Task: Change appearance to dark theme. Search One-way flight tickets for 2 adults, in Business from Hurghada to Denpasar to travel on 20-Nov-2023.  Stops: Any number of stops. Choice of flight is Emirates. 1  carry bag. Outbound departure time preference is 08:00.
Action: Mouse moved to (876, 181)
Screenshot: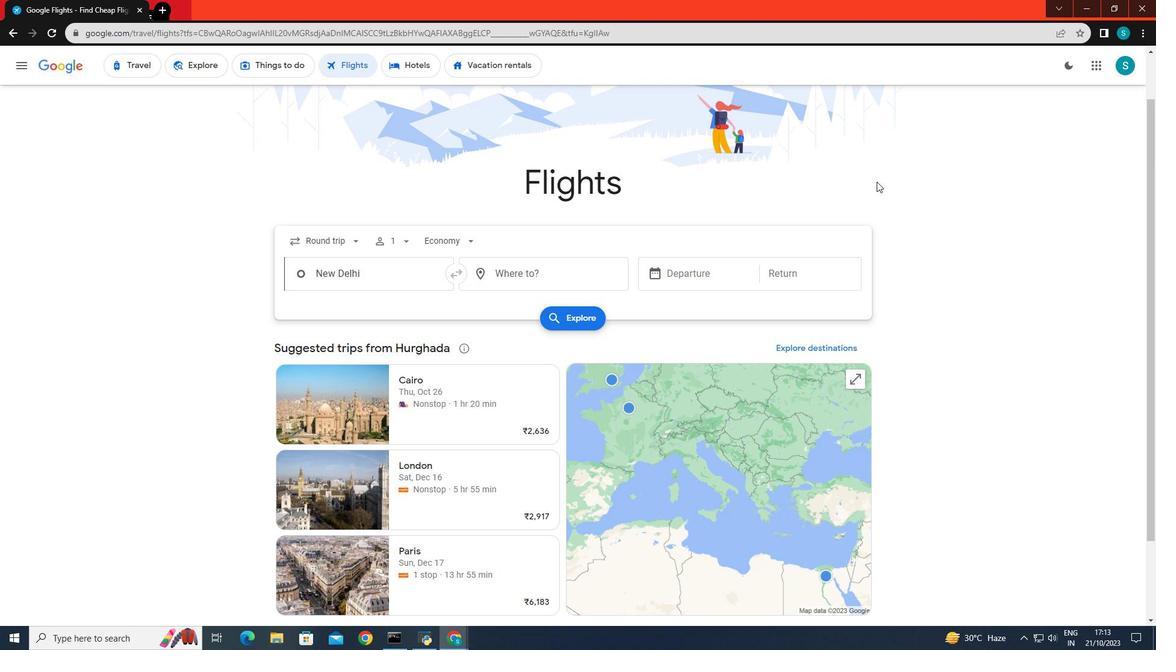 
Action: Mouse scrolled (876, 182) with delta (0, 0)
Screenshot: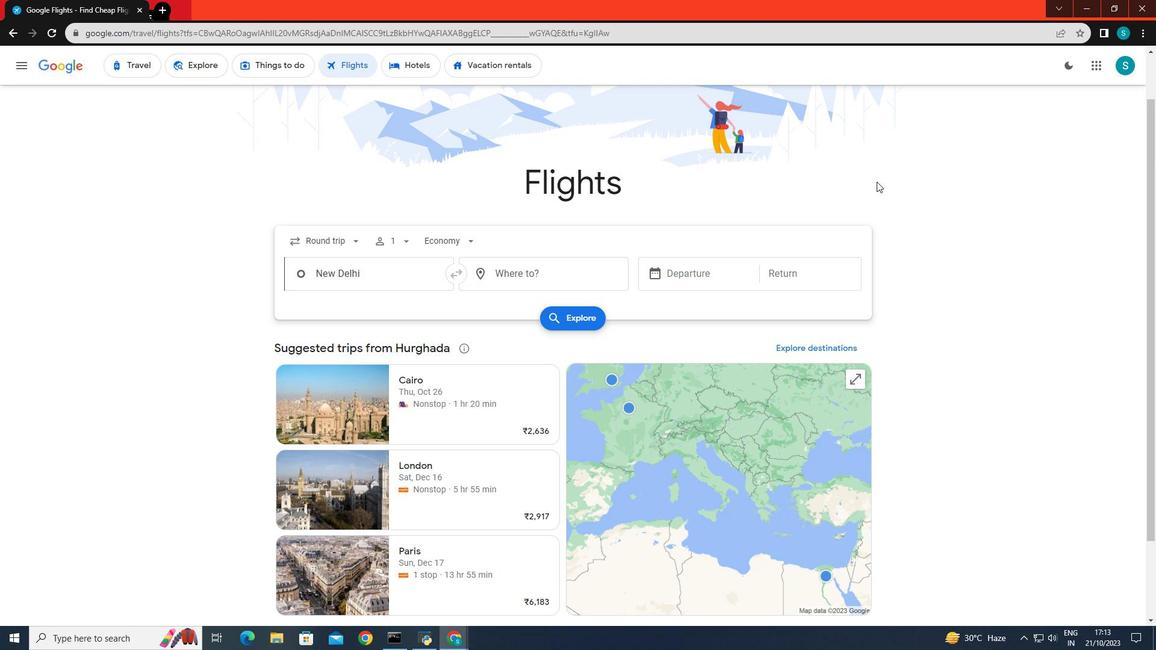 
Action: Mouse scrolled (876, 182) with delta (0, 0)
Screenshot: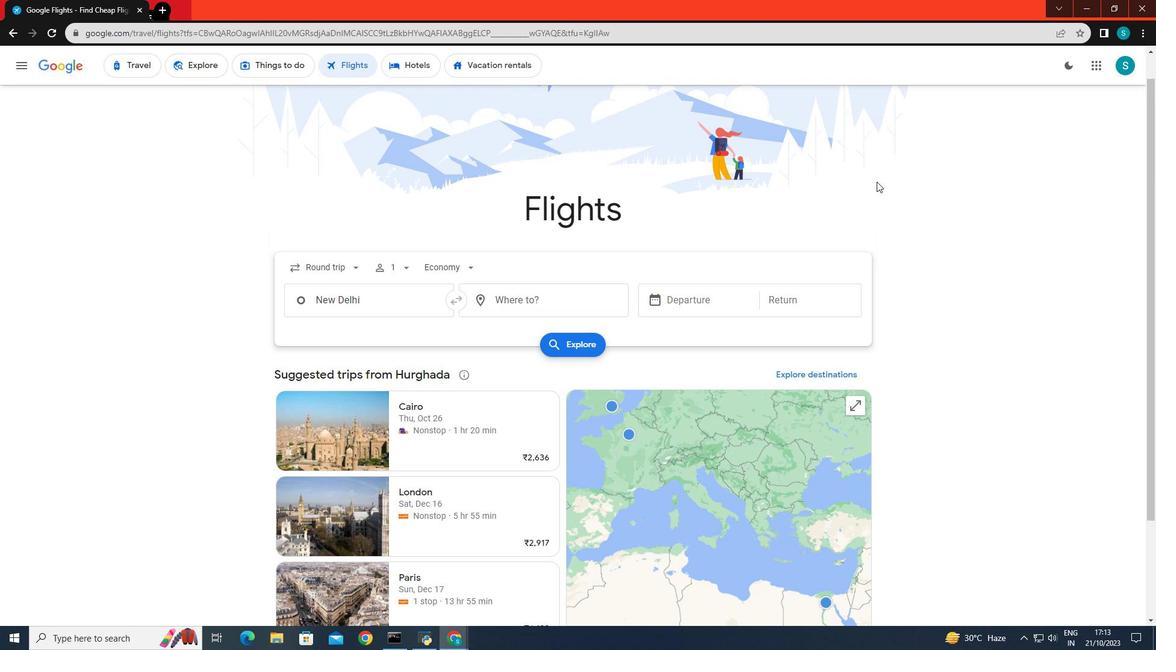 
Action: Mouse moved to (987, 152)
Screenshot: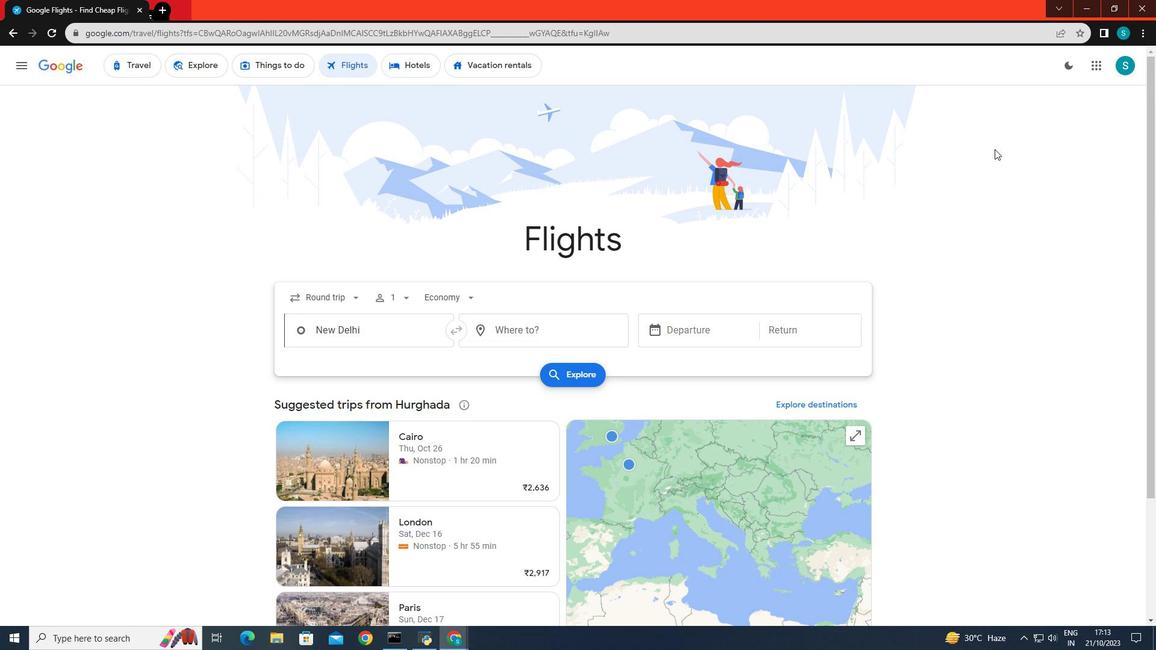 
Action: Mouse scrolled (987, 152) with delta (0, 0)
Screenshot: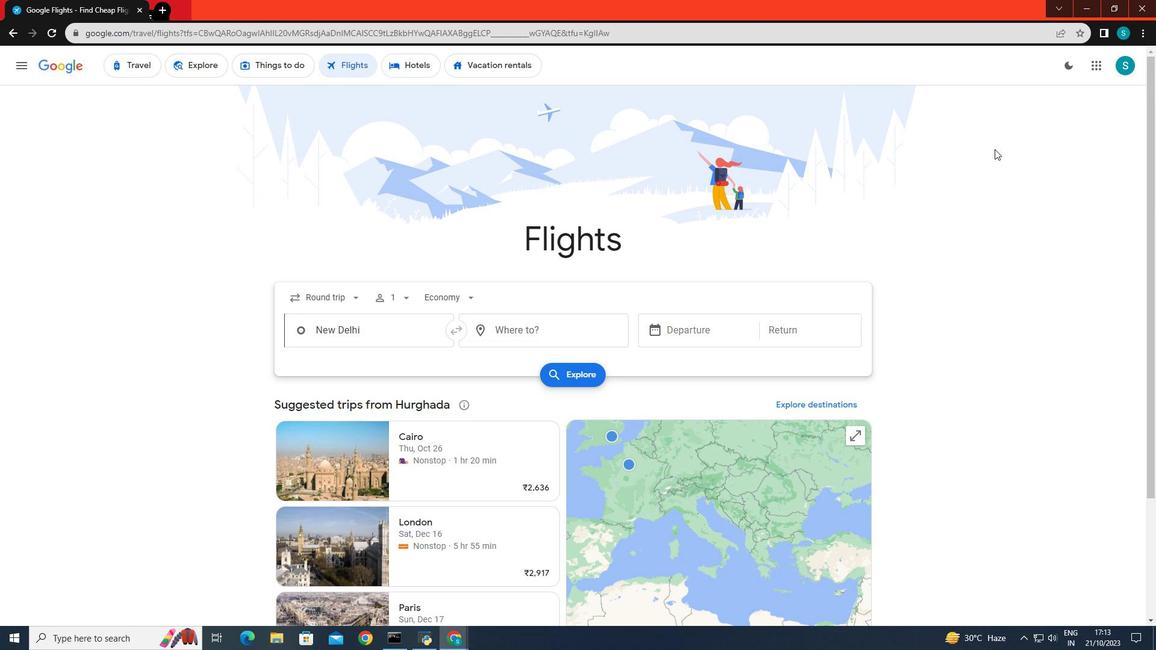 
Action: Mouse moved to (1063, 71)
Screenshot: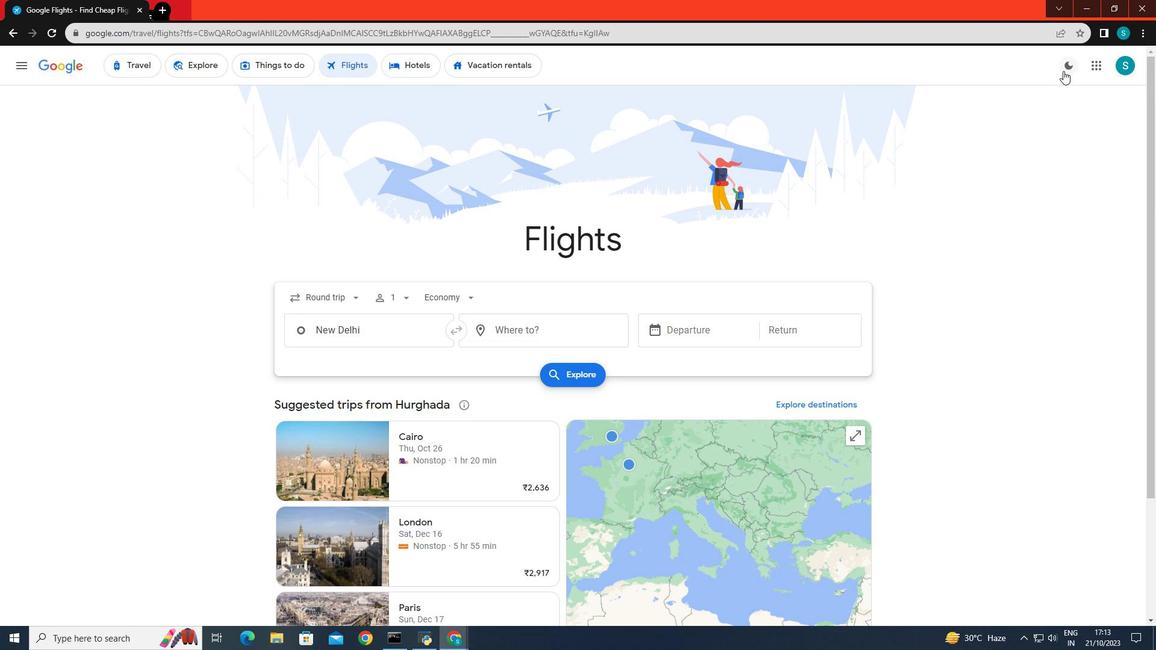 
Action: Mouse pressed left at (1063, 71)
Screenshot: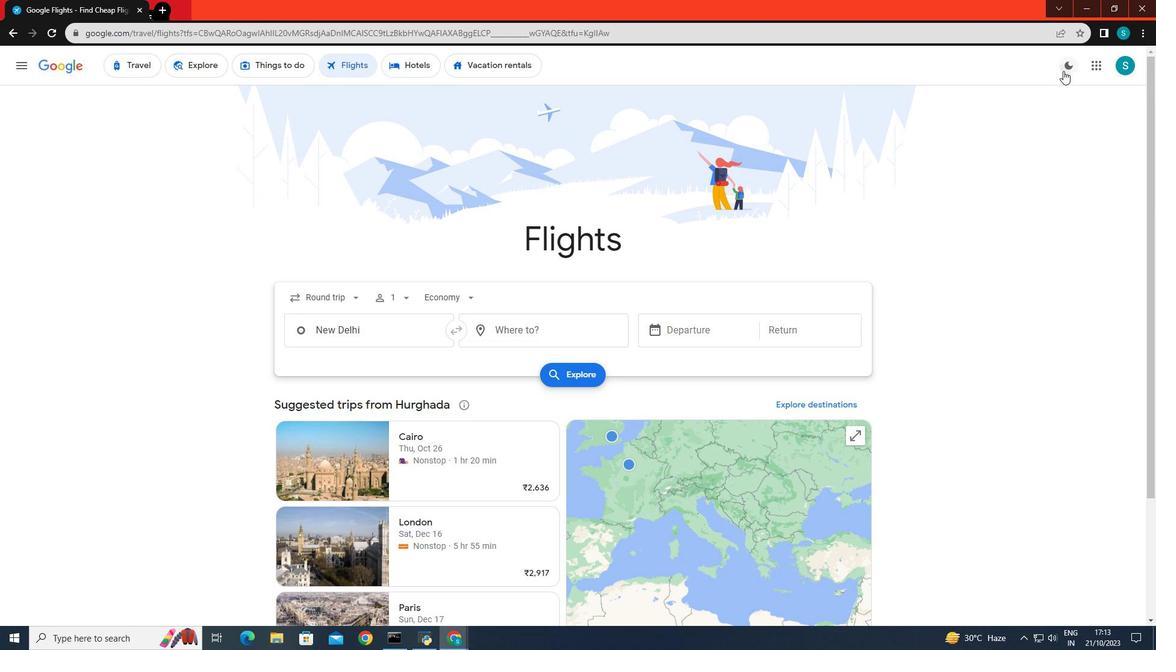 
Action: Mouse moved to (989, 149)
Screenshot: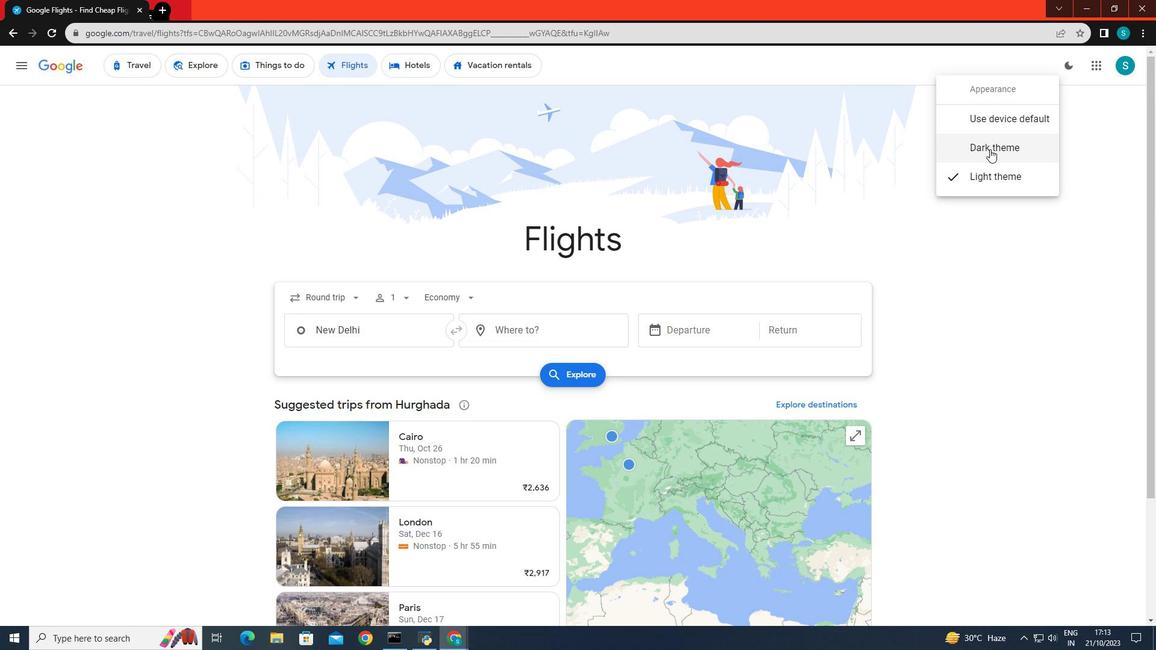 
Action: Mouse pressed left at (989, 149)
Screenshot: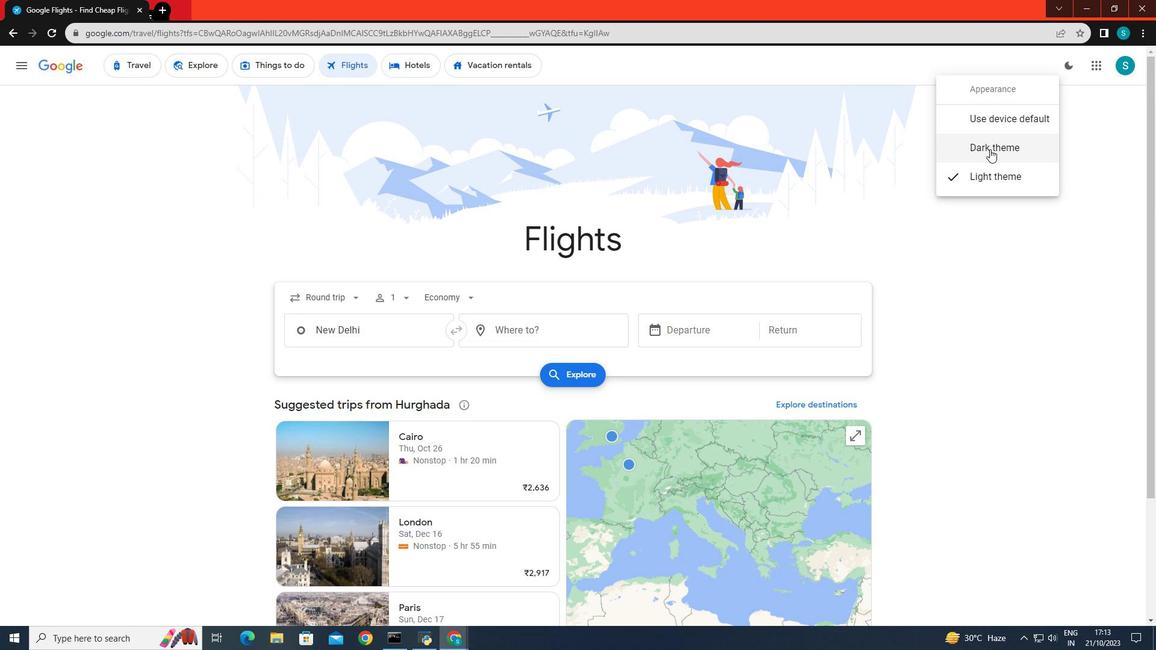 
Action: Mouse moved to (310, 290)
Screenshot: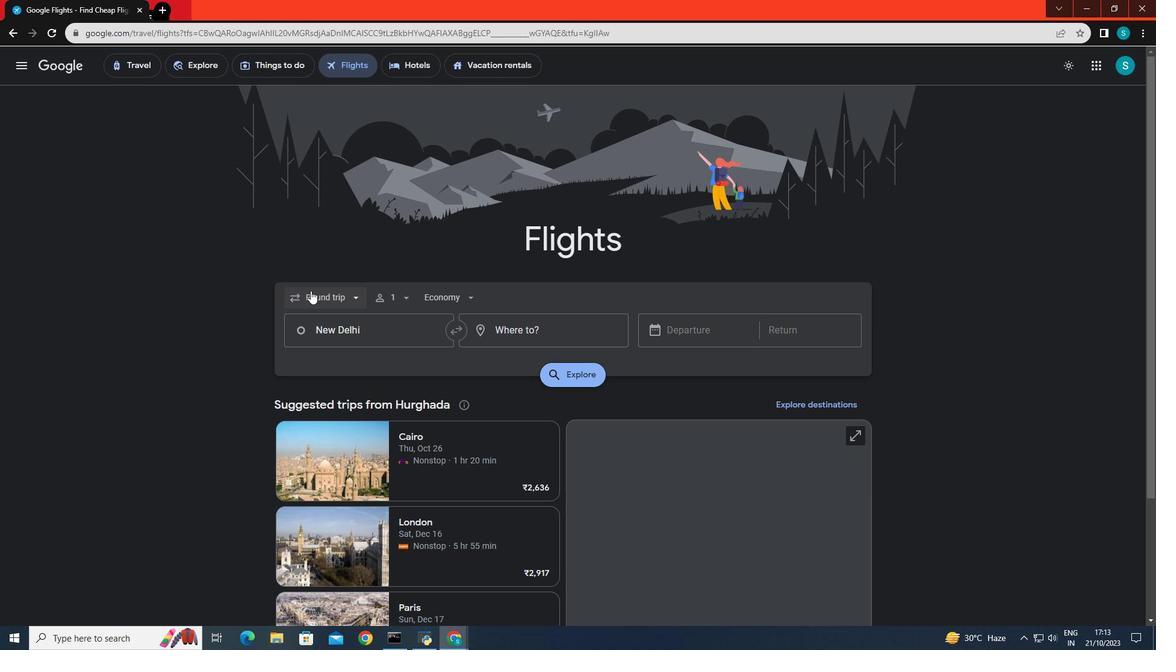 
Action: Mouse scrolled (310, 290) with delta (0, 0)
Screenshot: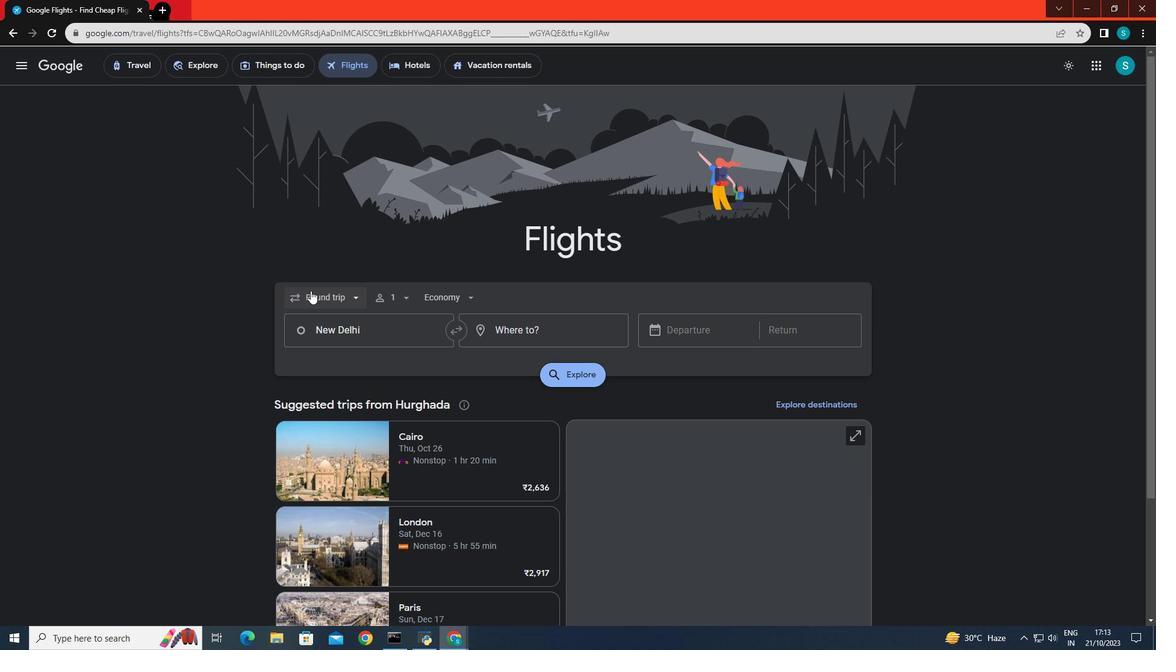 
Action: Mouse moved to (328, 228)
Screenshot: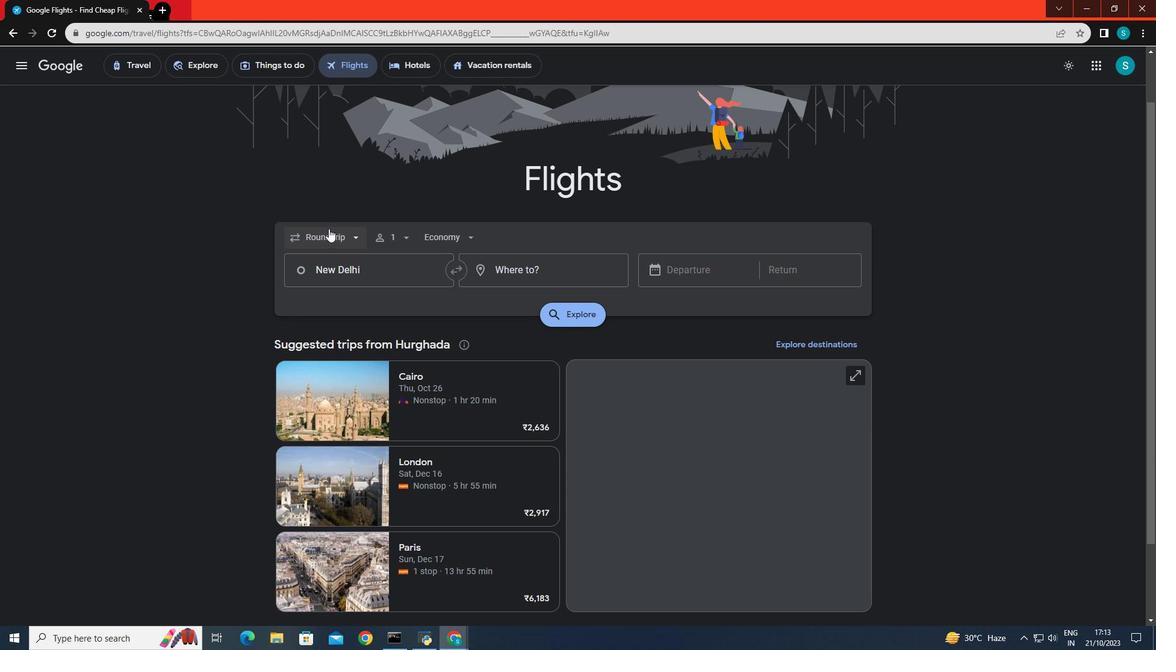 
Action: Mouse pressed left at (328, 228)
Screenshot: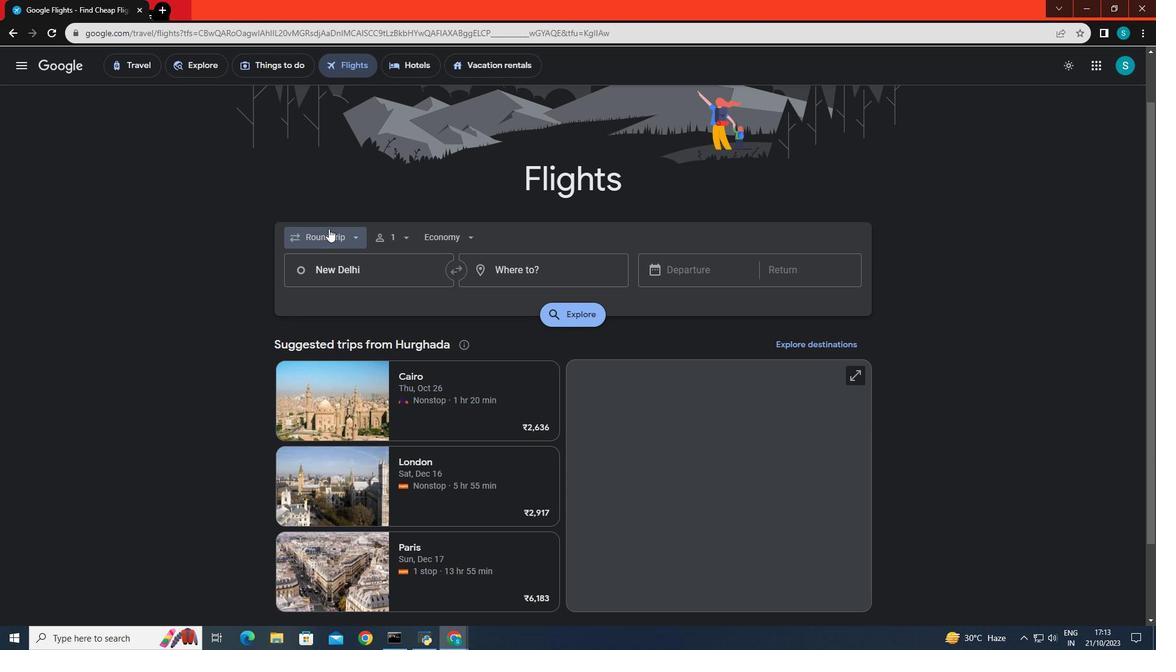
Action: Mouse moved to (328, 293)
Screenshot: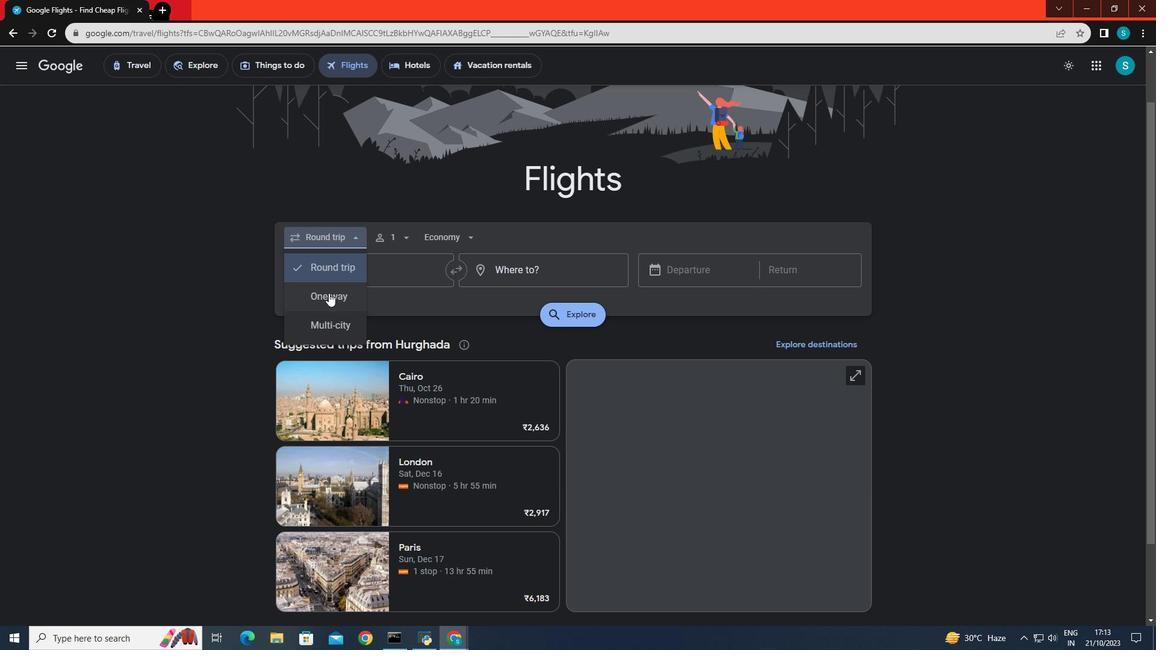 
Action: Mouse pressed left at (328, 293)
Screenshot: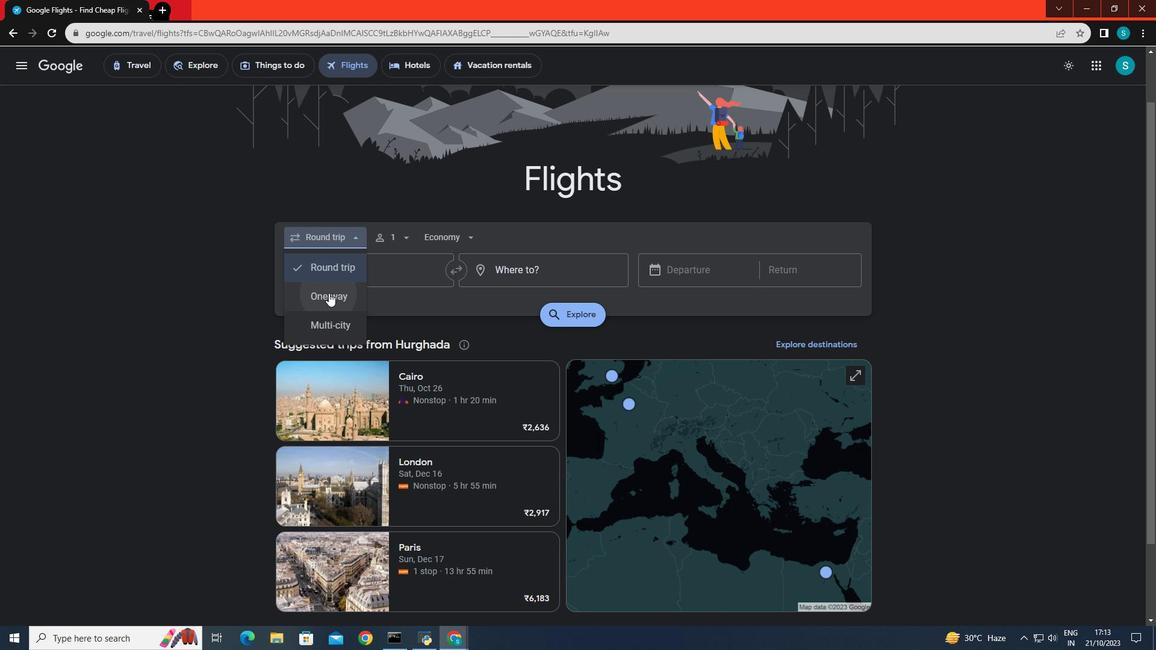 
Action: Mouse moved to (386, 240)
Screenshot: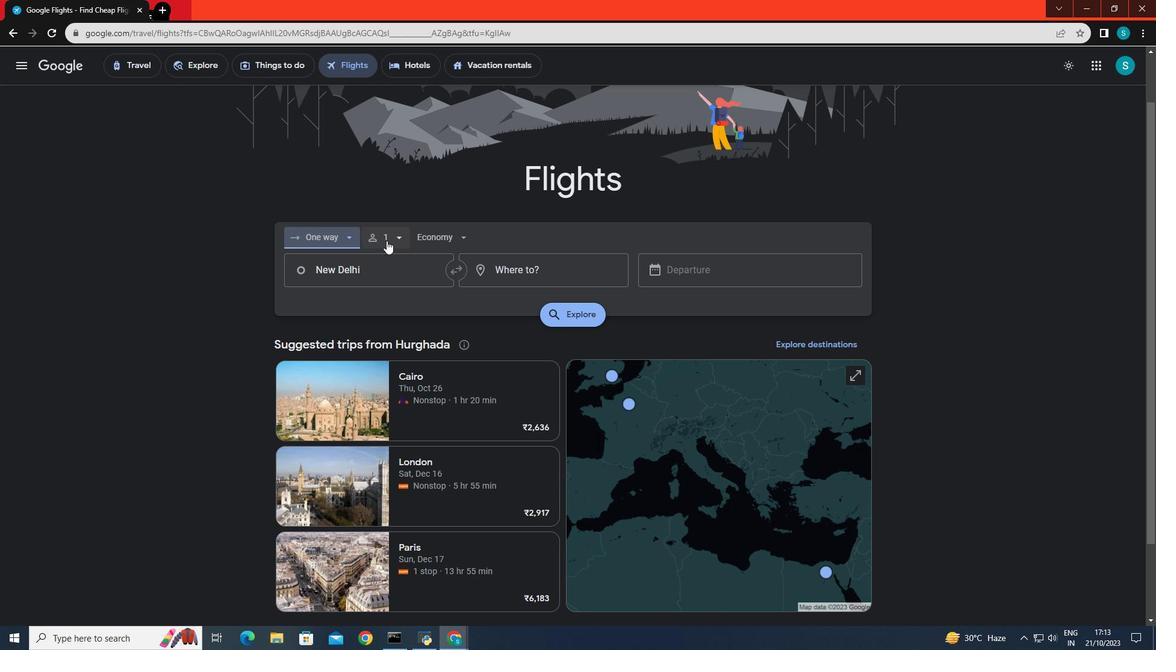 
Action: Mouse pressed left at (386, 240)
Screenshot: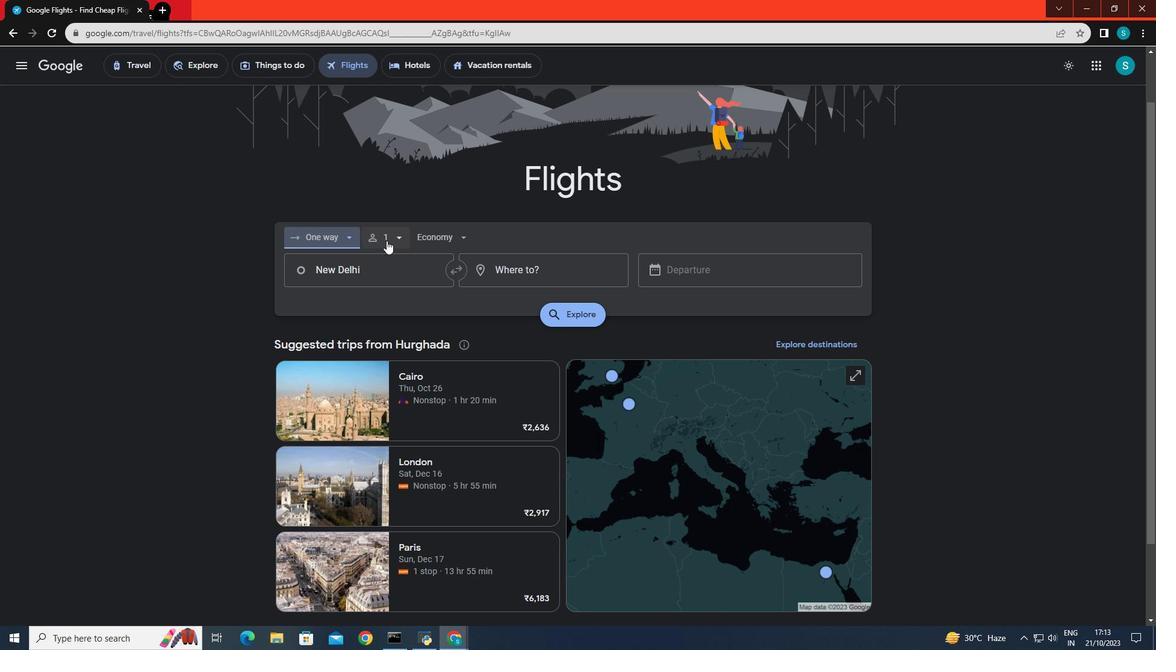 
Action: Mouse moved to (491, 269)
Screenshot: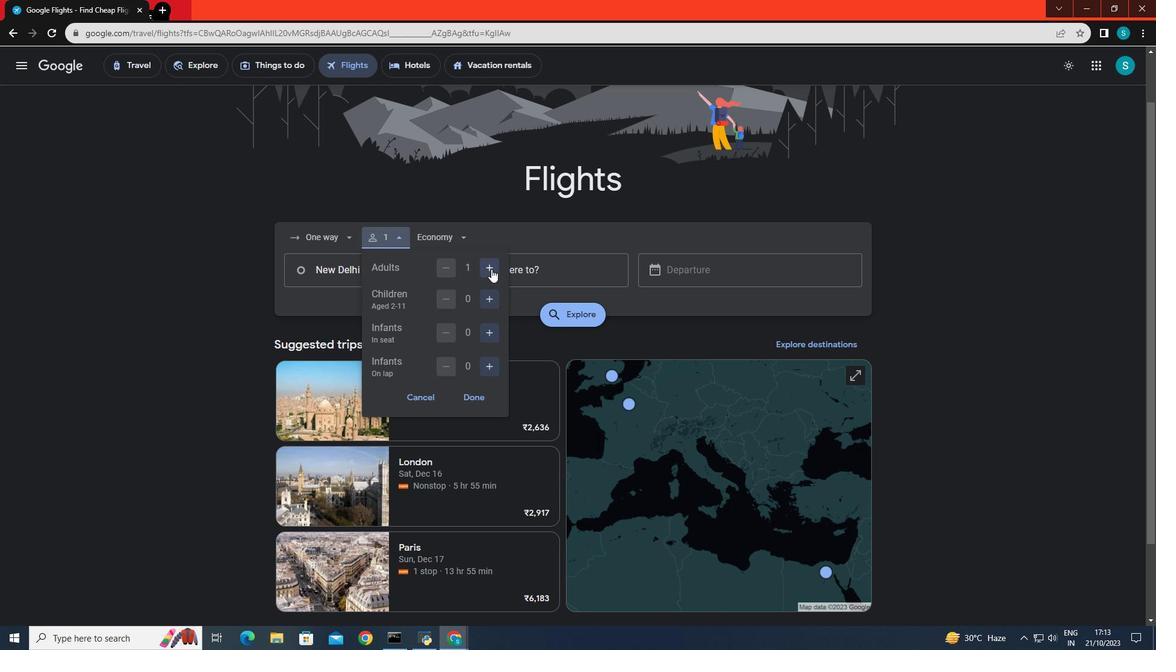 
Action: Mouse pressed left at (491, 269)
Screenshot: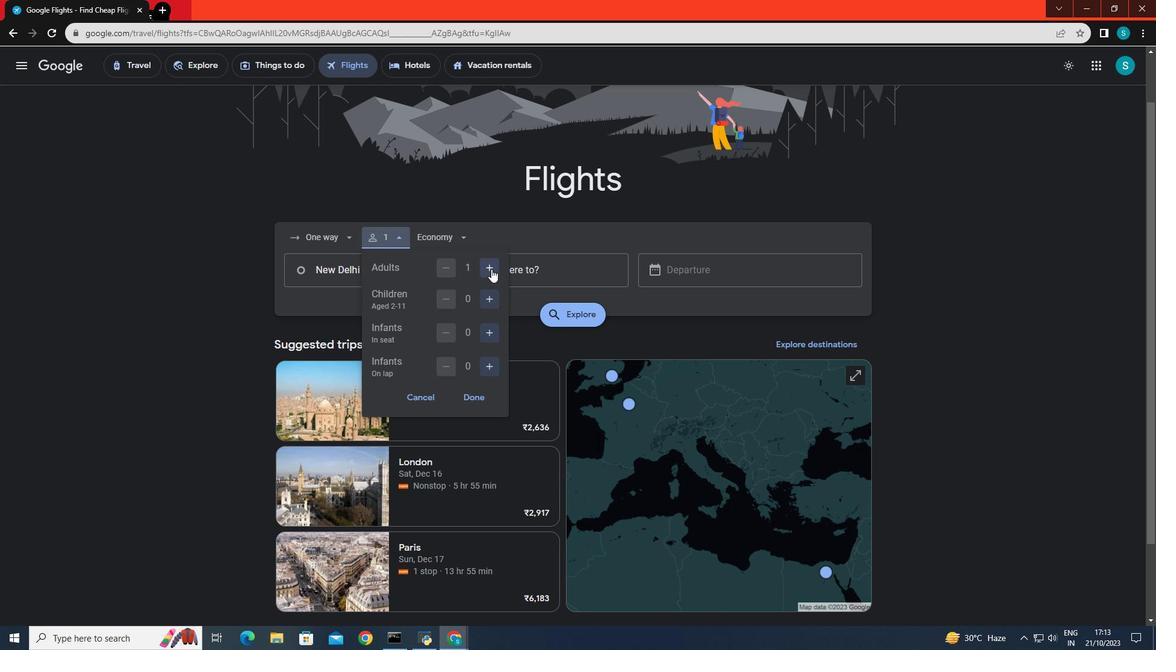 
Action: Mouse moved to (478, 396)
Screenshot: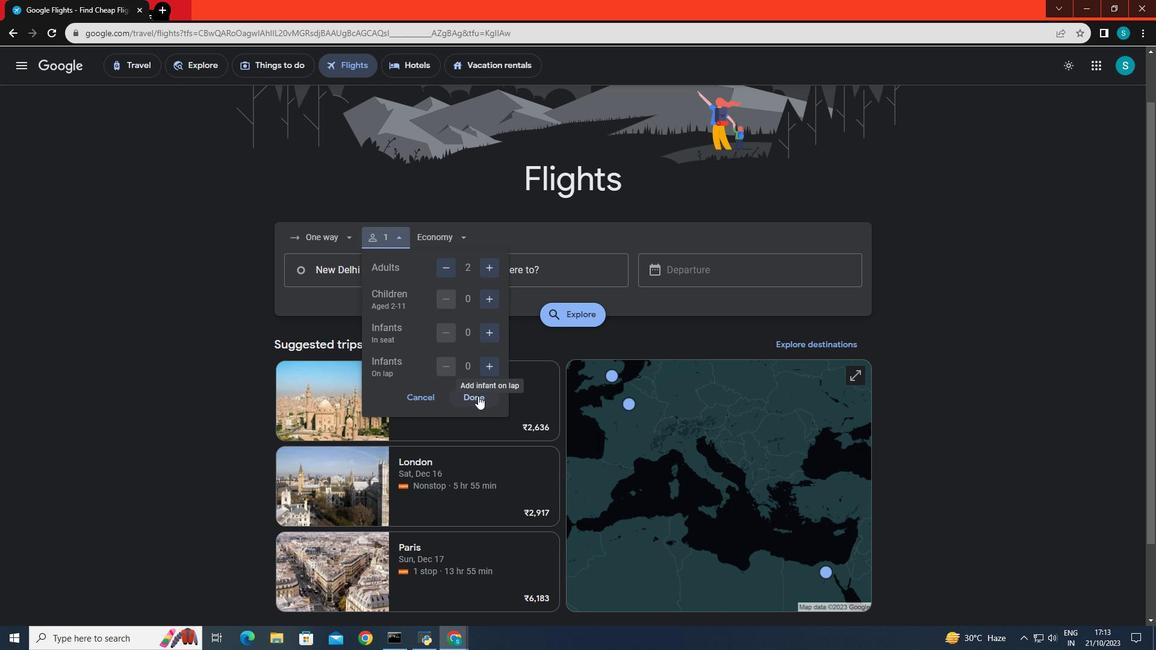 
Action: Mouse pressed left at (478, 396)
Screenshot: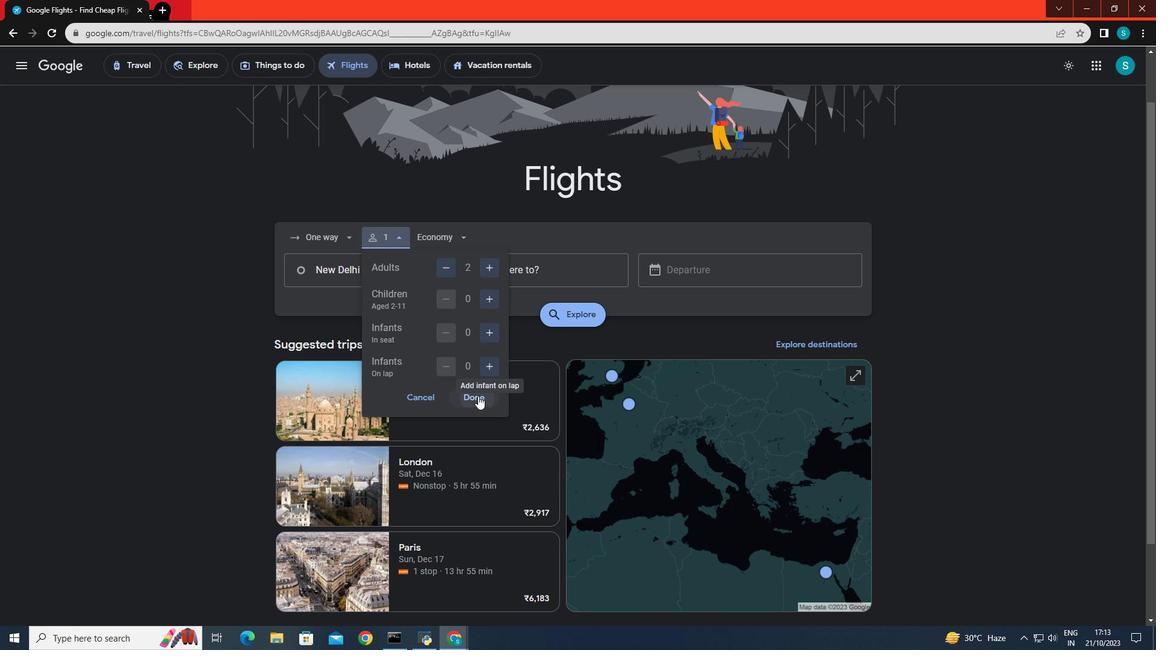 
Action: Mouse moved to (441, 235)
Screenshot: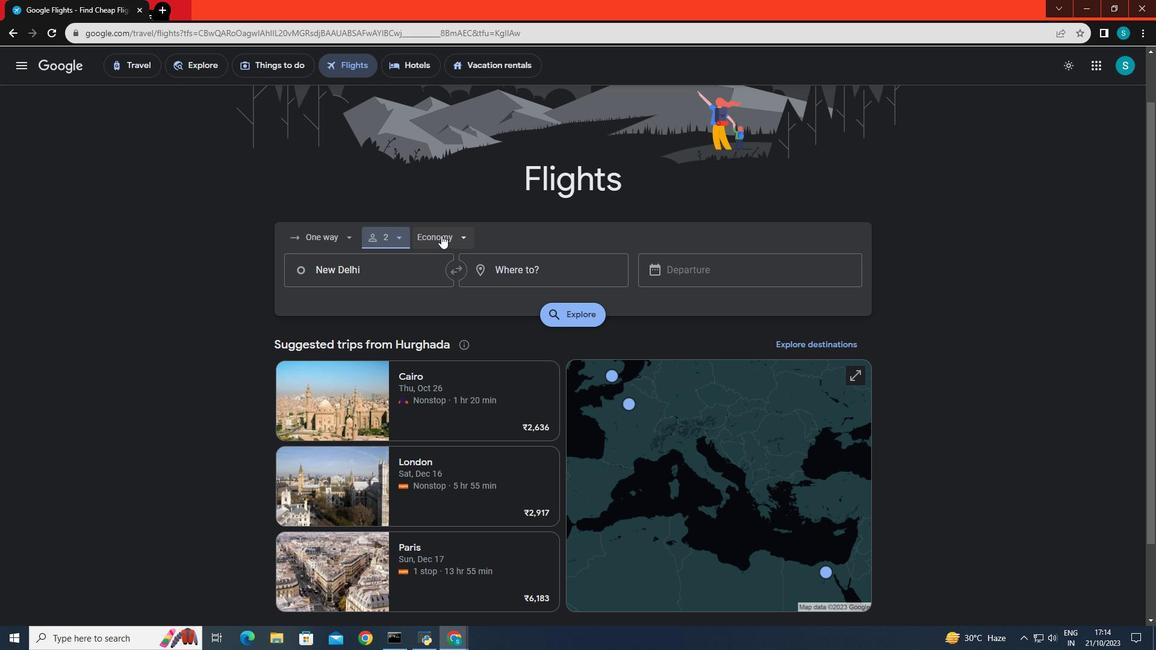 
Action: Mouse pressed left at (441, 235)
Screenshot: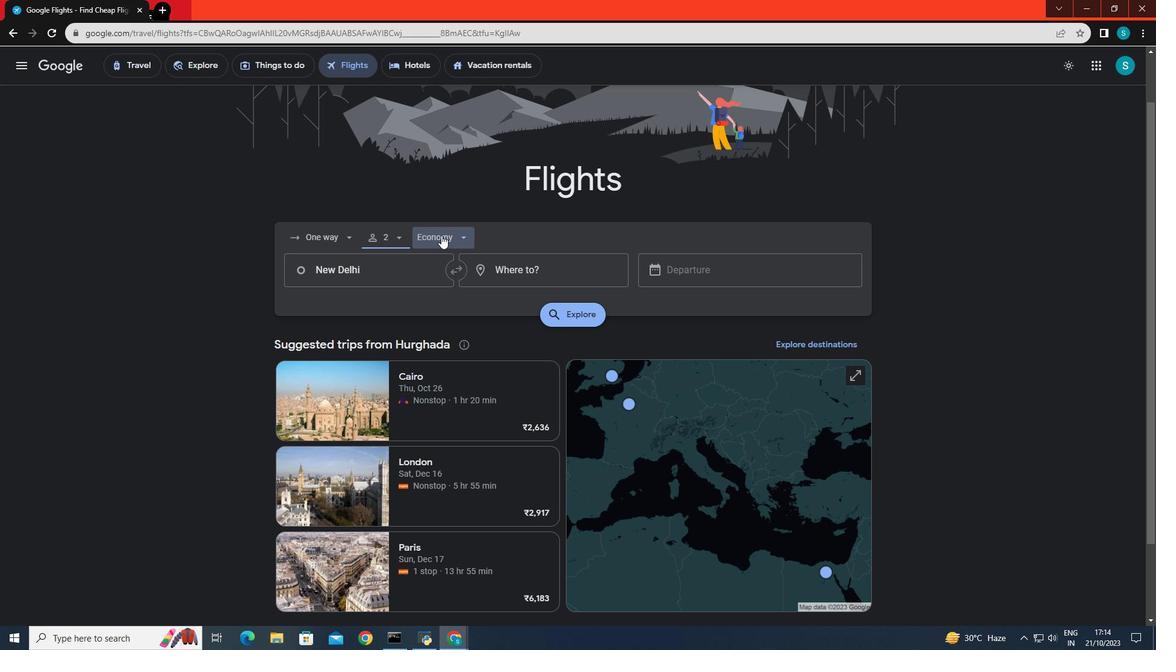 
Action: Mouse moved to (457, 319)
Screenshot: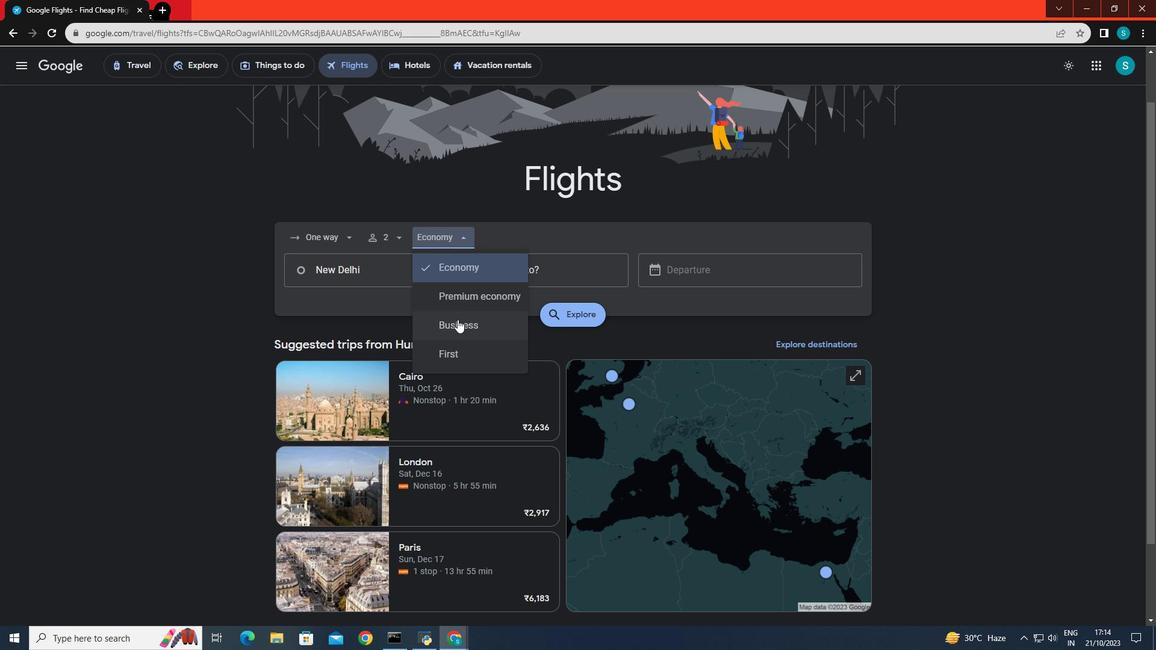 
Action: Mouse pressed left at (457, 319)
Screenshot: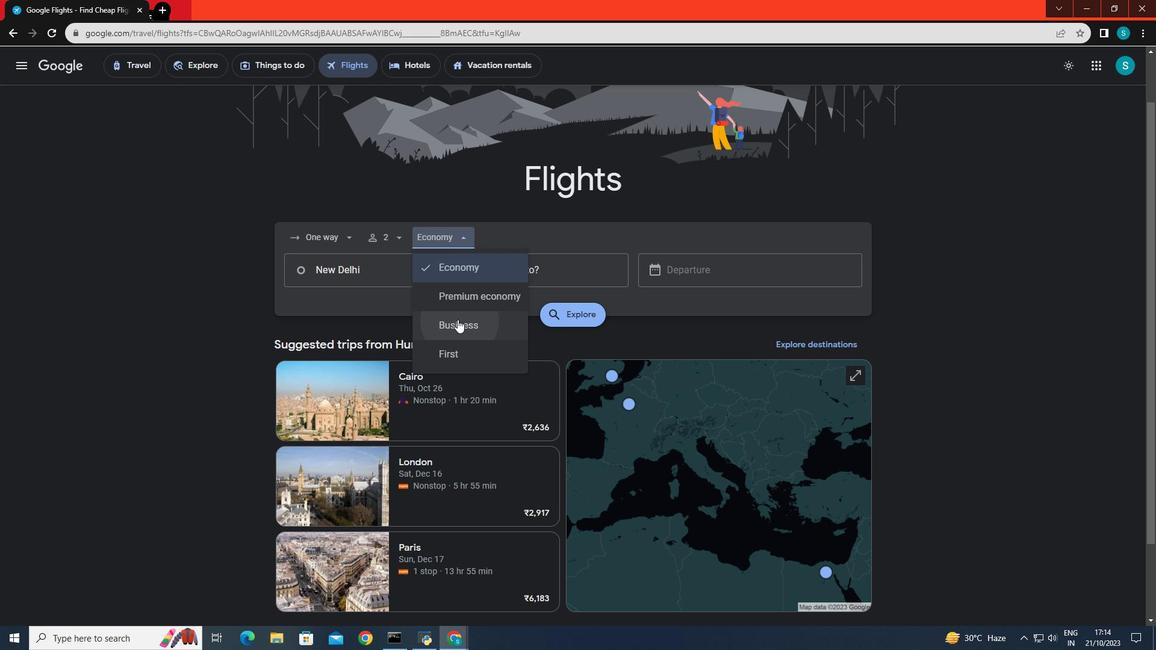 
Action: Mouse moved to (370, 273)
Screenshot: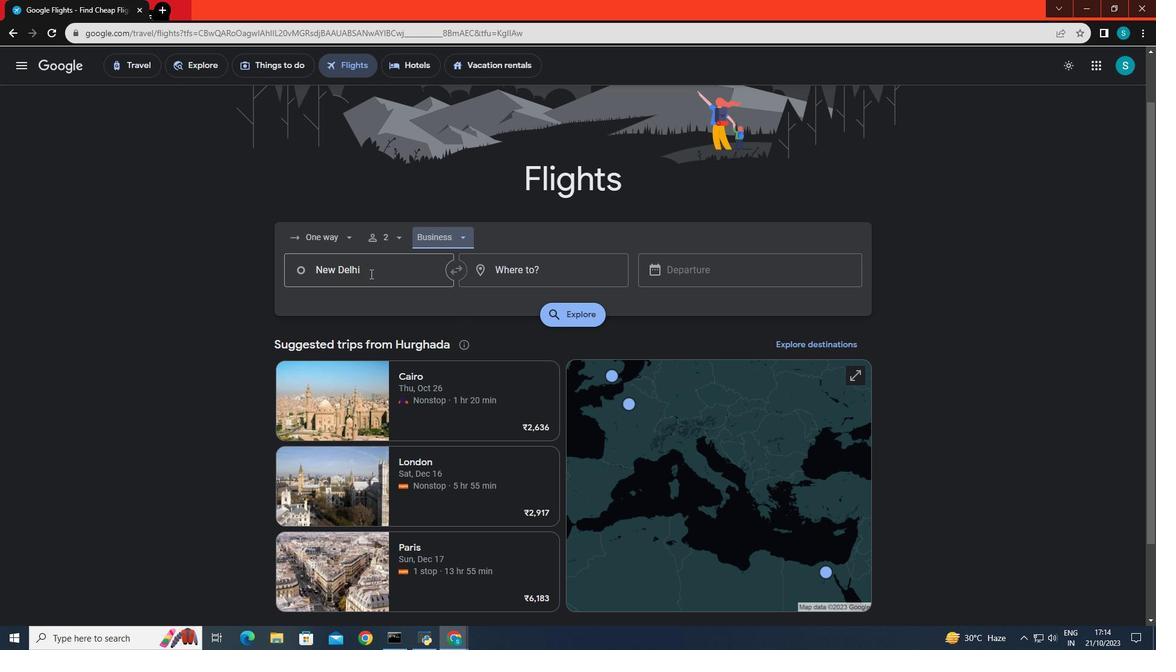 
Action: Mouse pressed left at (370, 273)
Screenshot: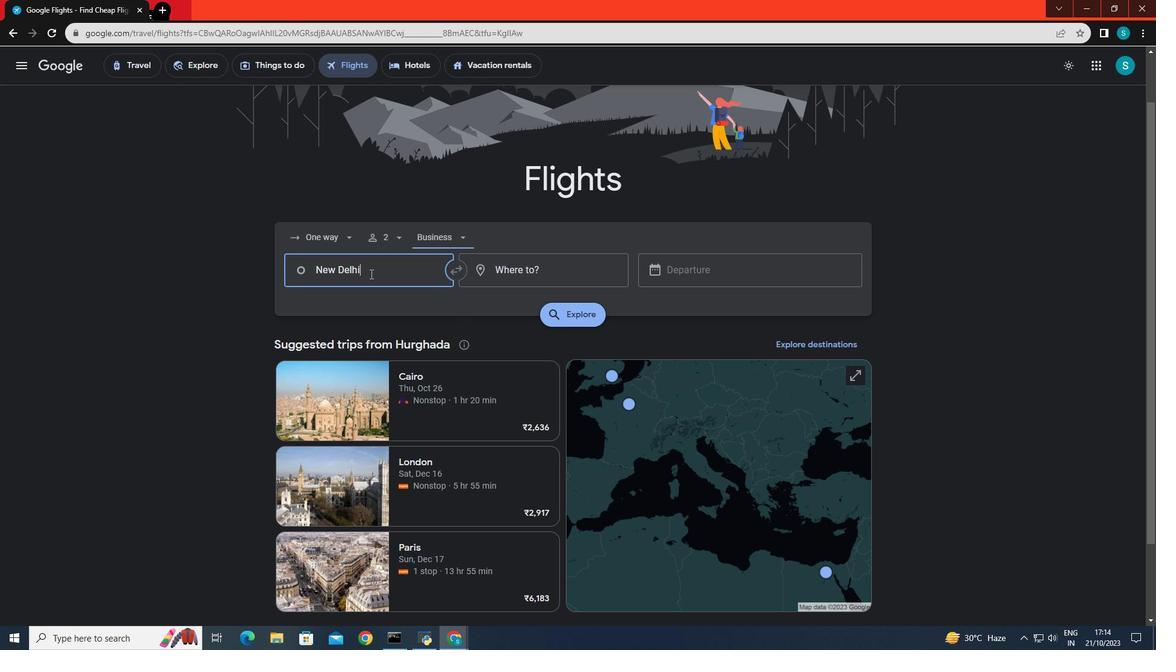 
Action: Key pressed <Key.backspace><Key.caps_lock>H<Key.caps_lock>urghada
Screenshot: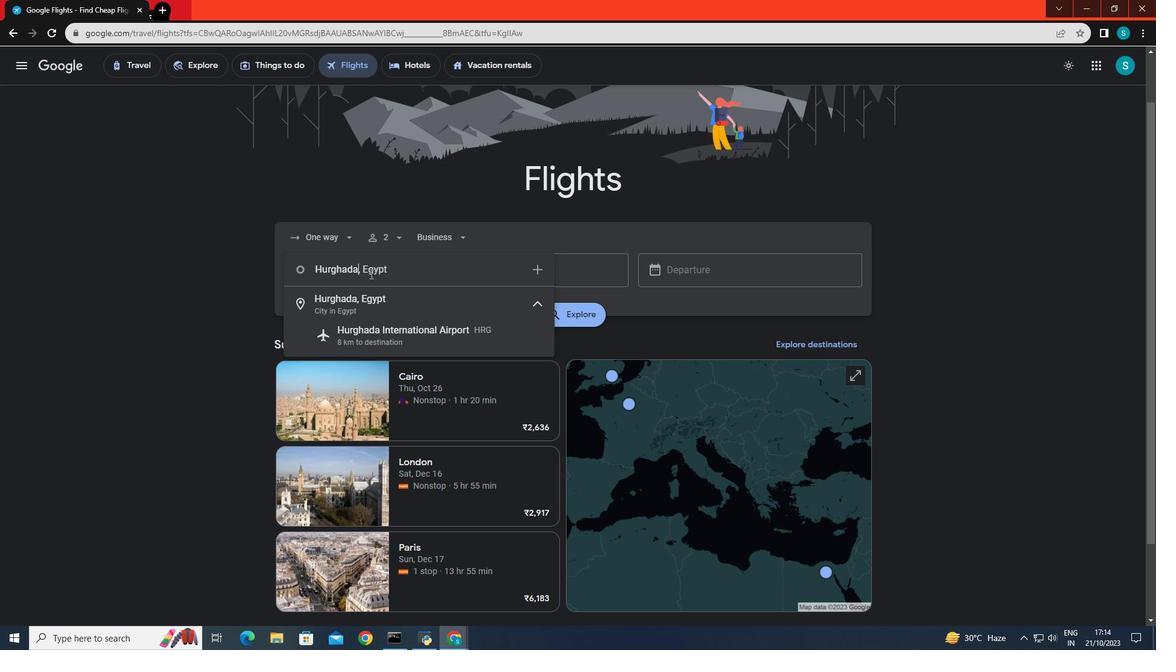 
Action: Mouse moved to (370, 337)
Screenshot: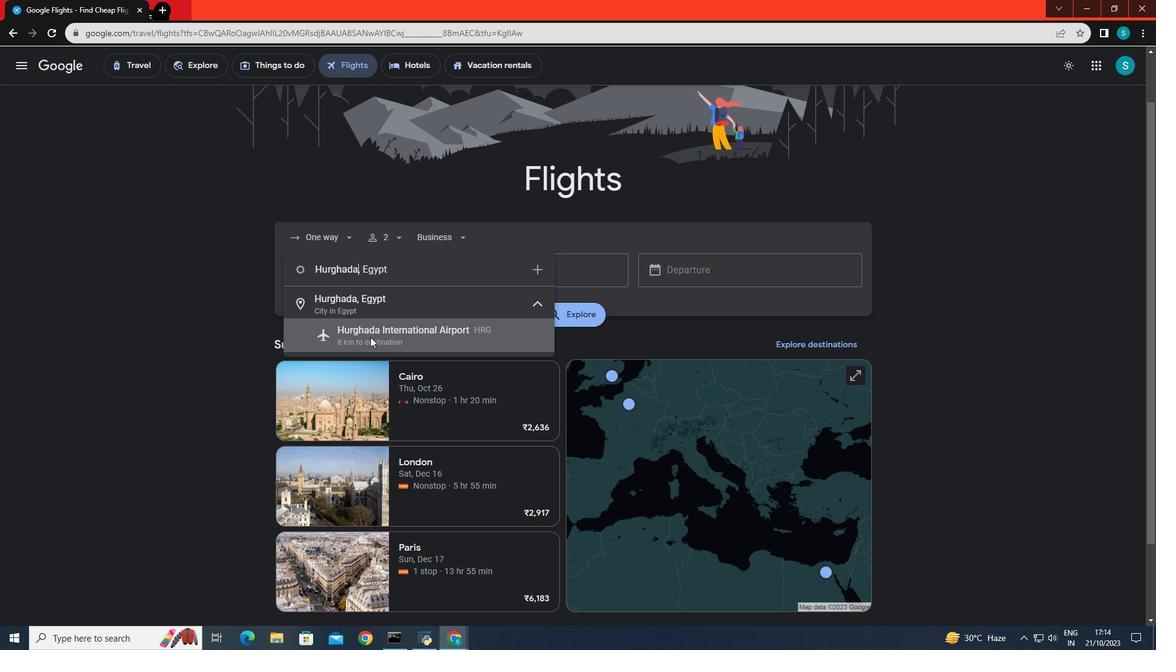 
Action: Mouse pressed left at (370, 337)
Screenshot: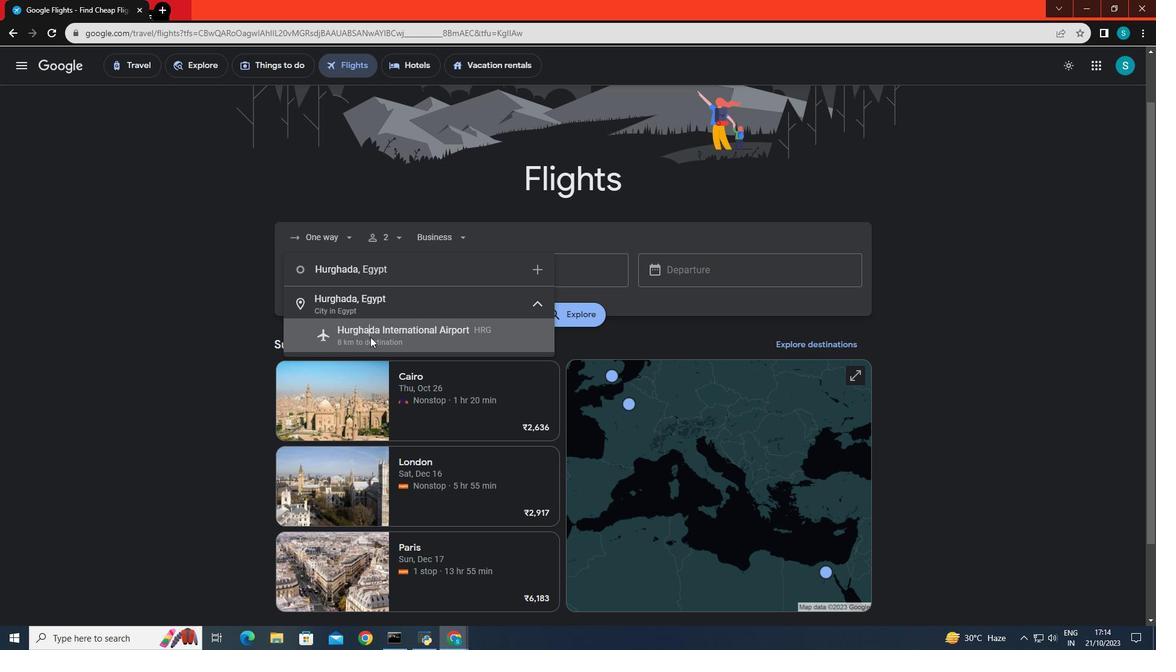 
Action: Mouse moved to (495, 268)
Screenshot: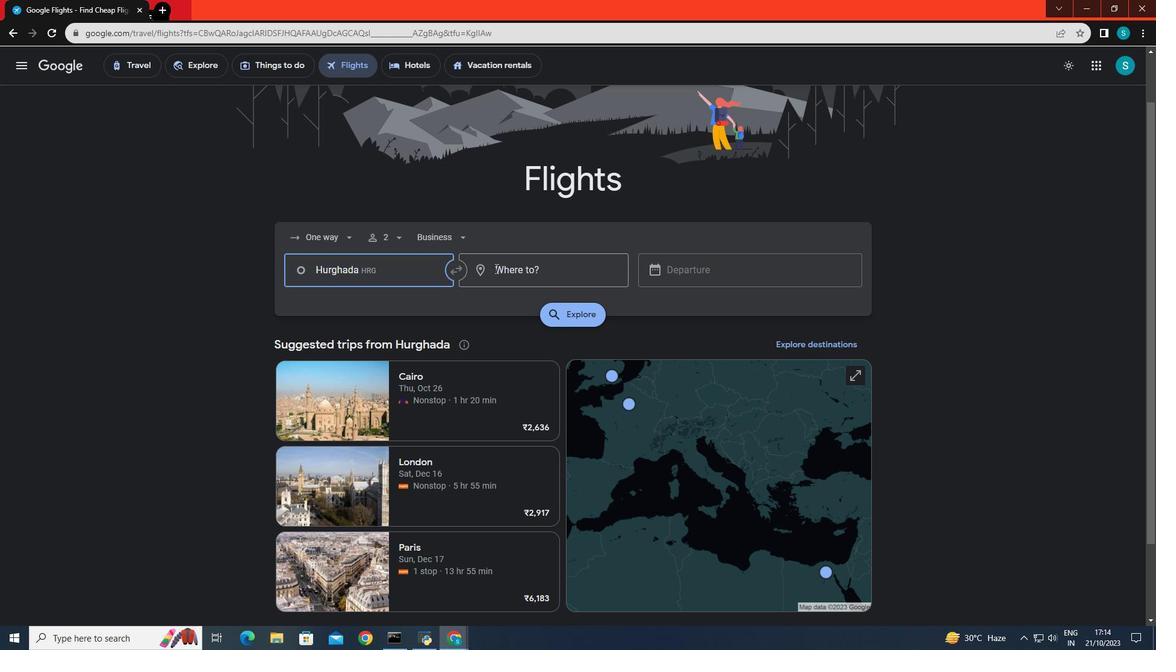 
Action: Mouse pressed left at (495, 268)
Screenshot: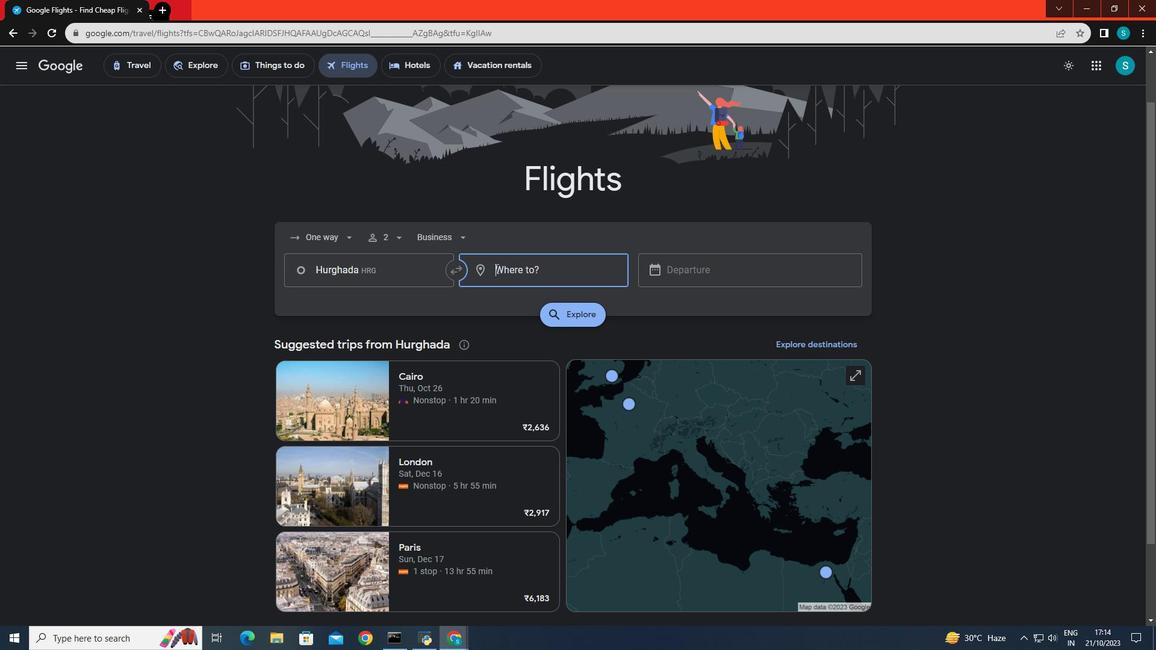 
Action: Key pressed <Key.caps_lock>D<Key.caps_lock>enpasar
Screenshot: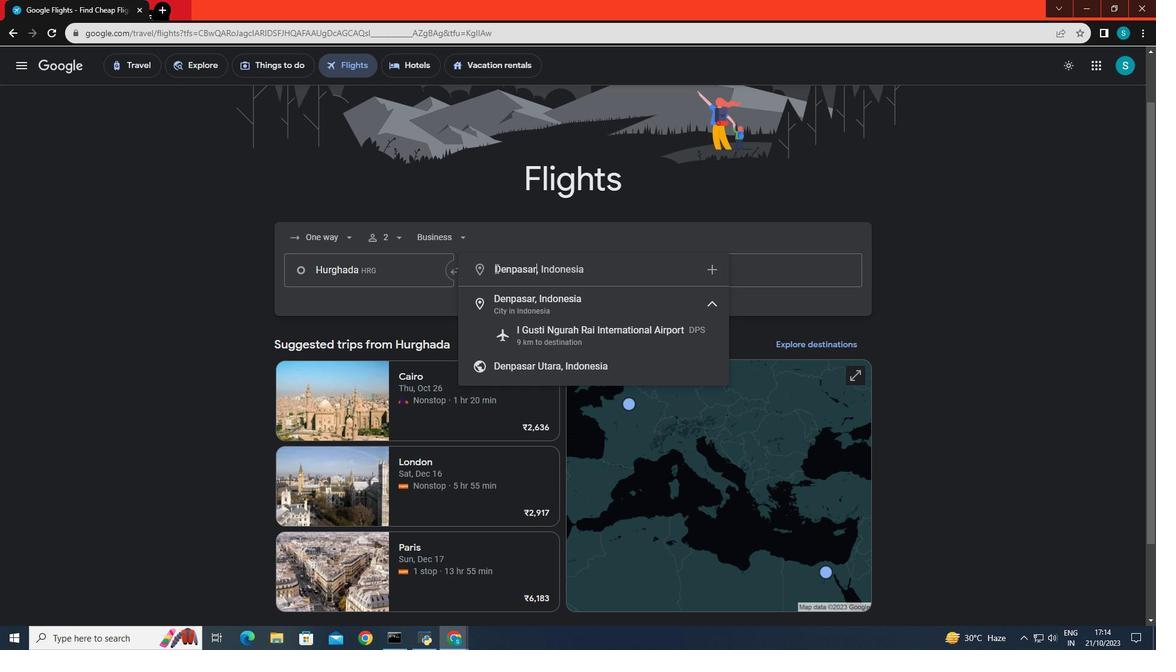 
Action: Mouse moved to (516, 333)
Screenshot: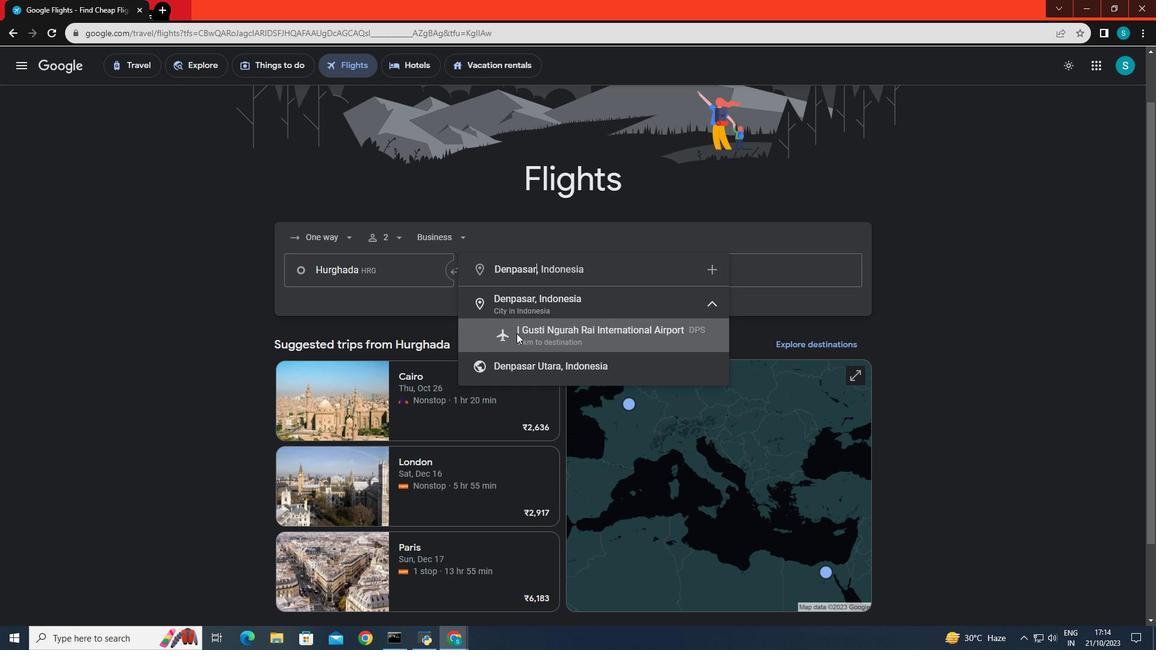 
Action: Mouse pressed left at (516, 333)
Screenshot: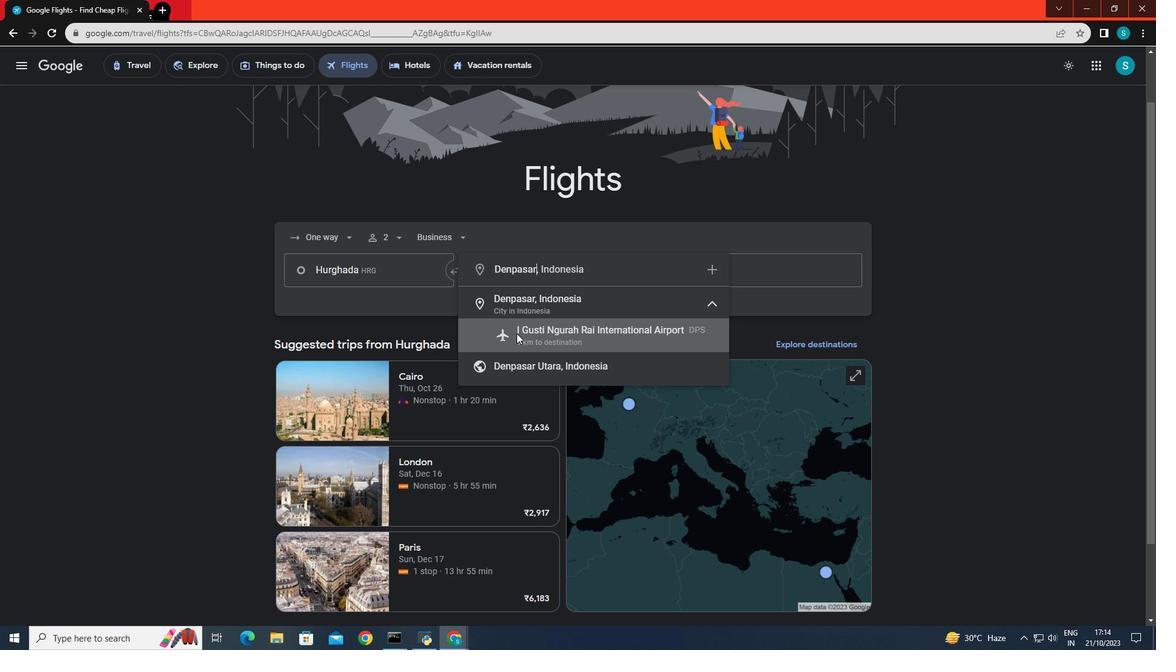 
Action: Mouse moved to (694, 270)
Screenshot: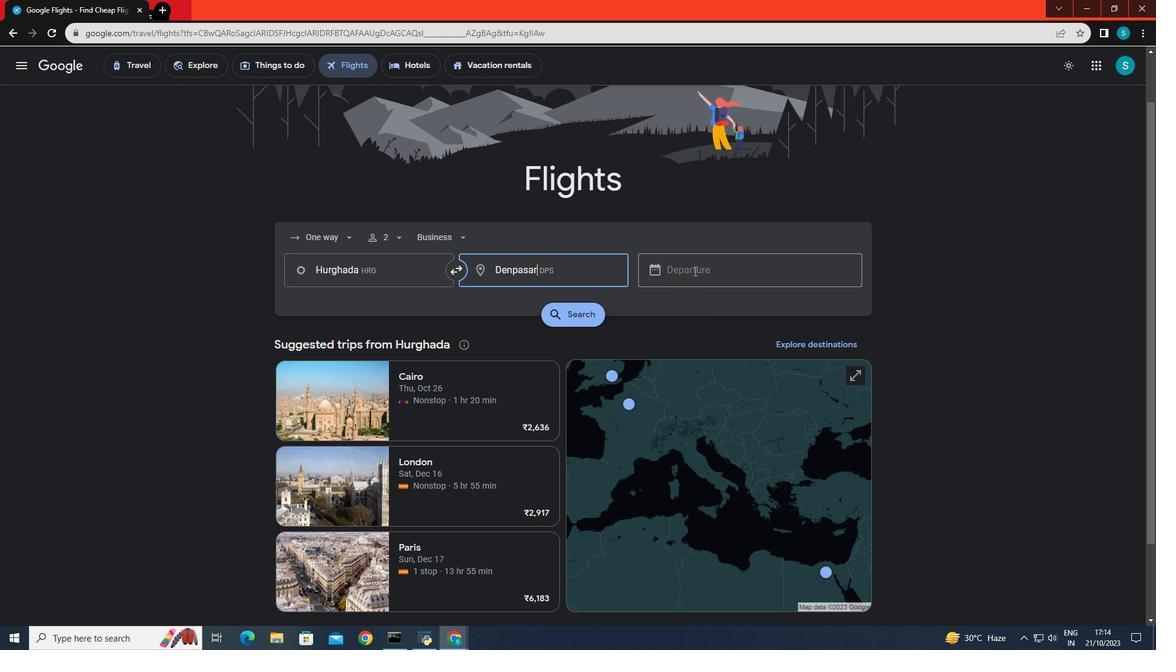 
Action: Mouse pressed left at (694, 270)
Screenshot: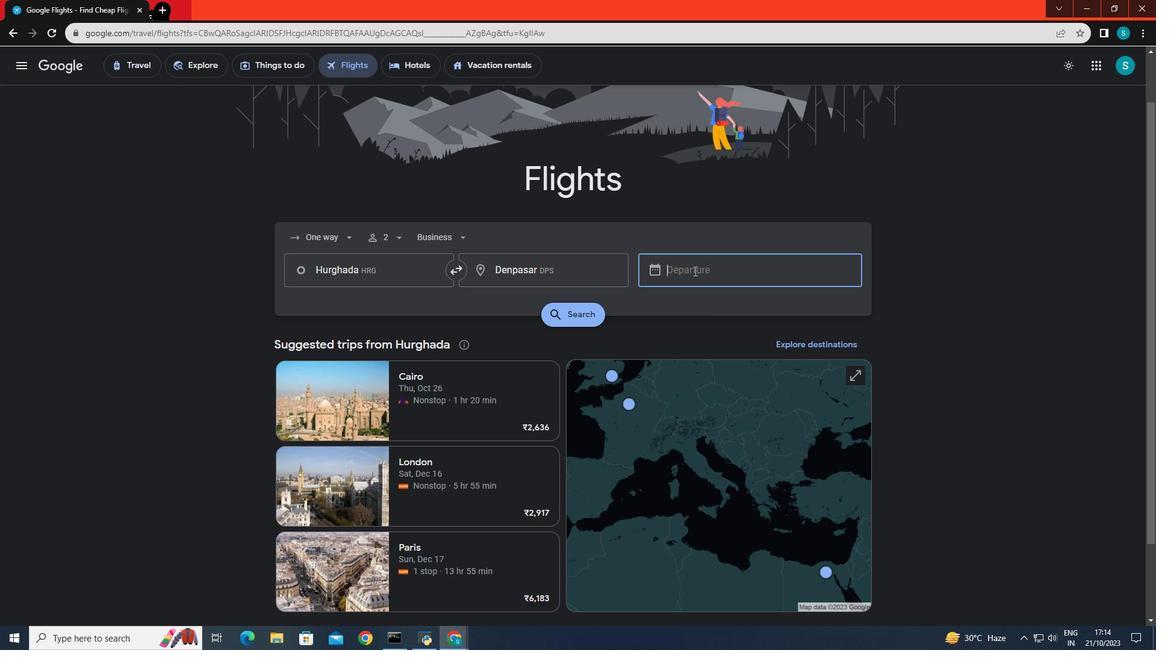 
Action: Mouse moved to (694, 455)
Screenshot: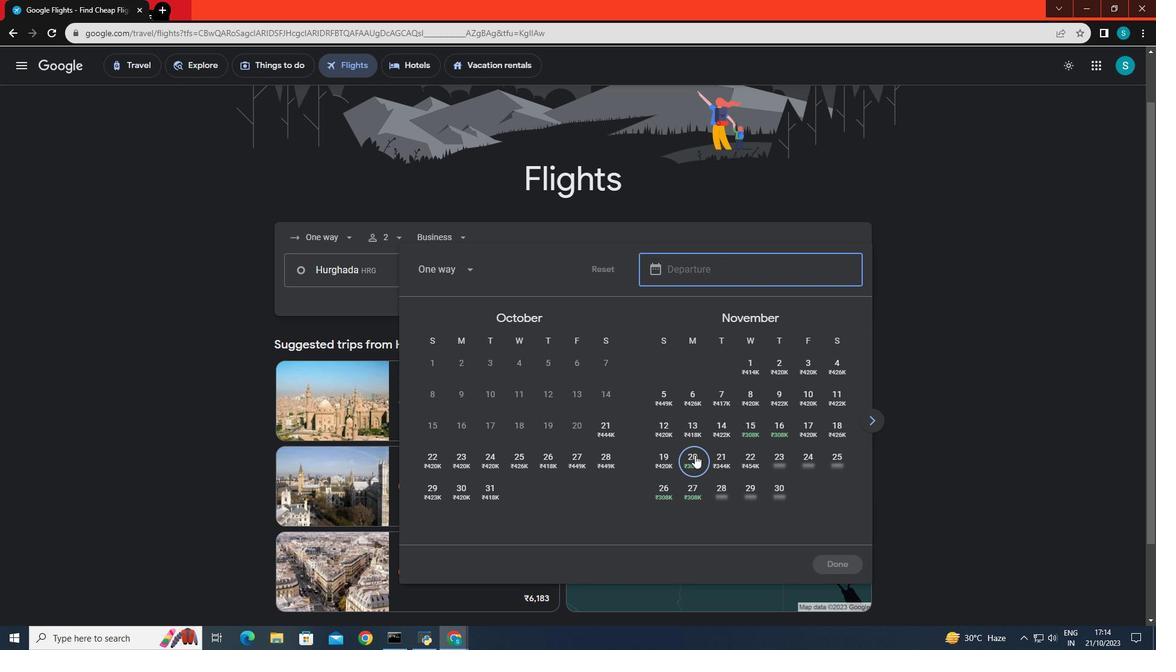 
Action: Mouse pressed left at (694, 455)
Screenshot: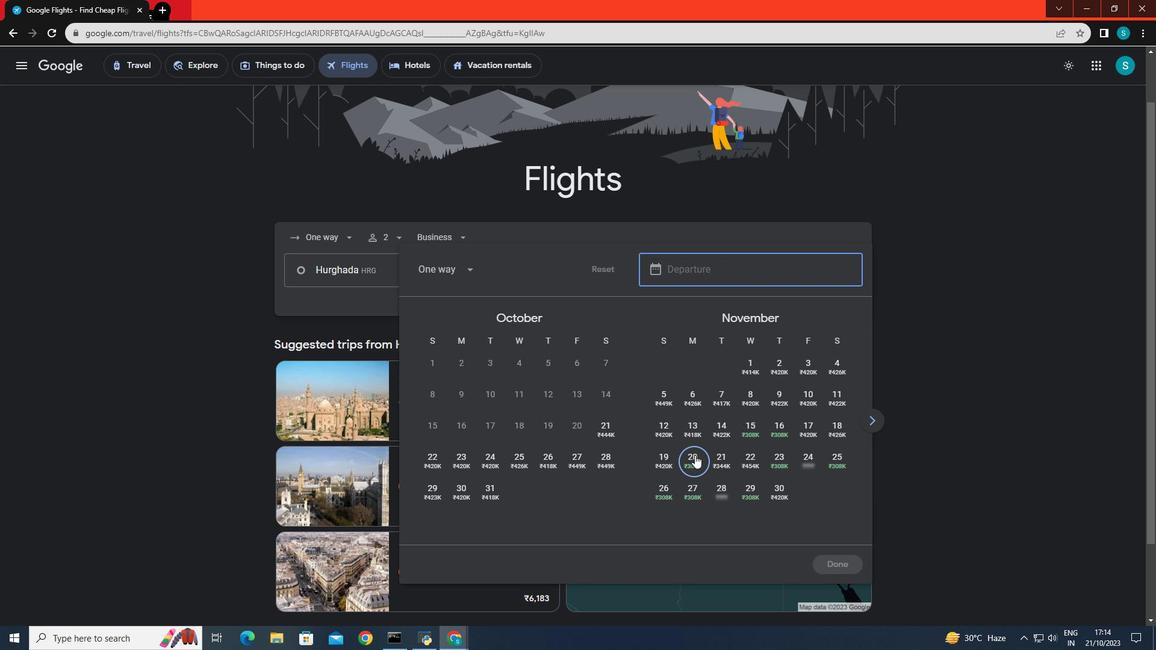 
Action: Mouse moved to (836, 565)
Screenshot: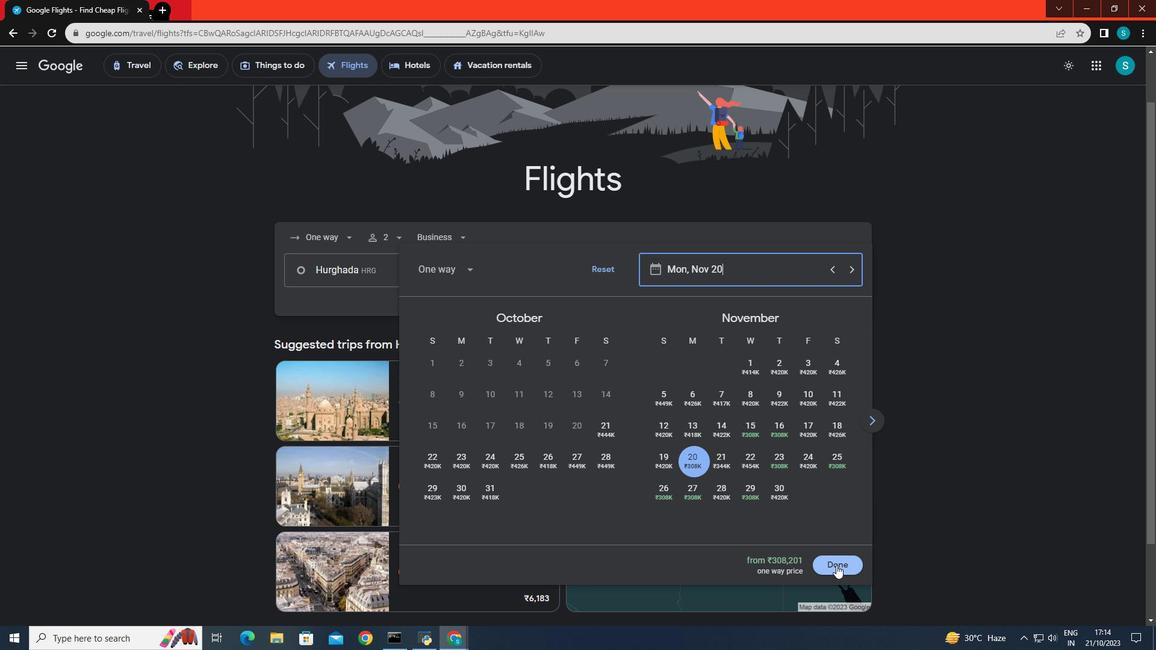 
Action: Mouse pressed left at (836, 565)
Screenshot: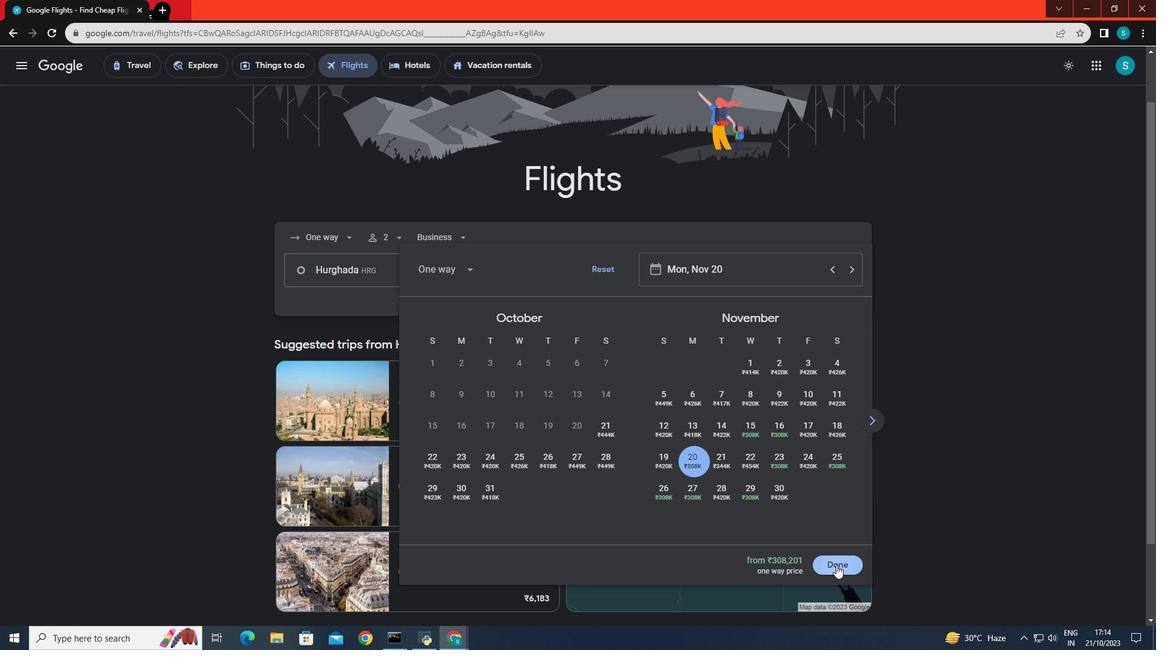 
Action: Mouse moved to (577, 319)
Screenshot: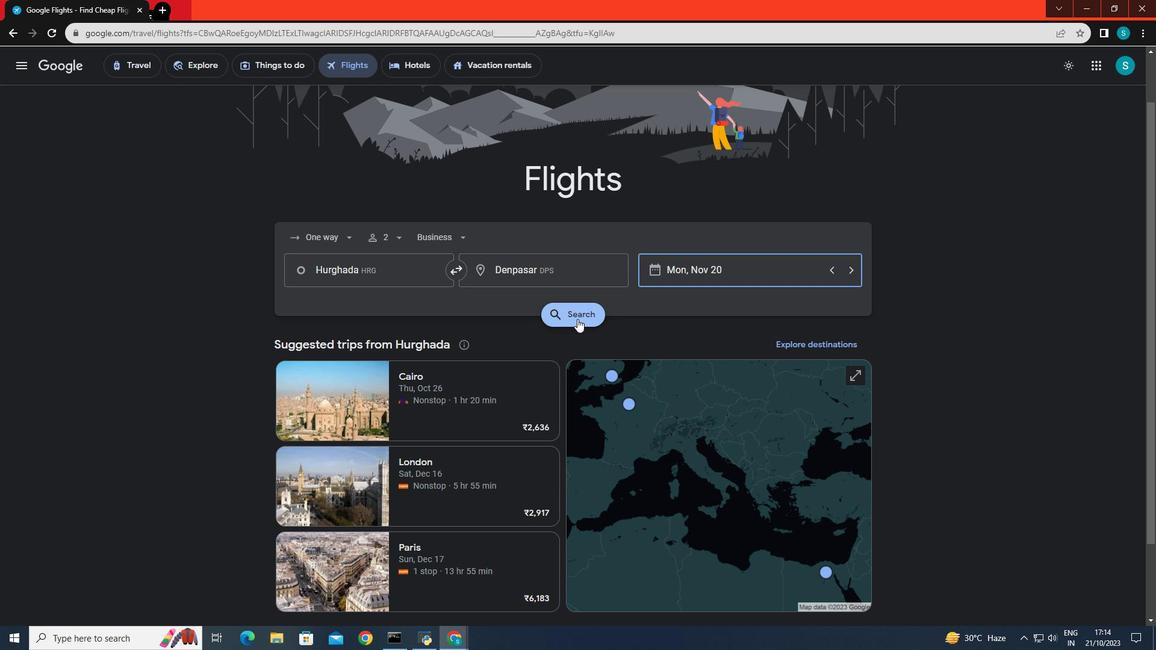 
Action: Mouse pressed left at (577, 319)
Screenshot: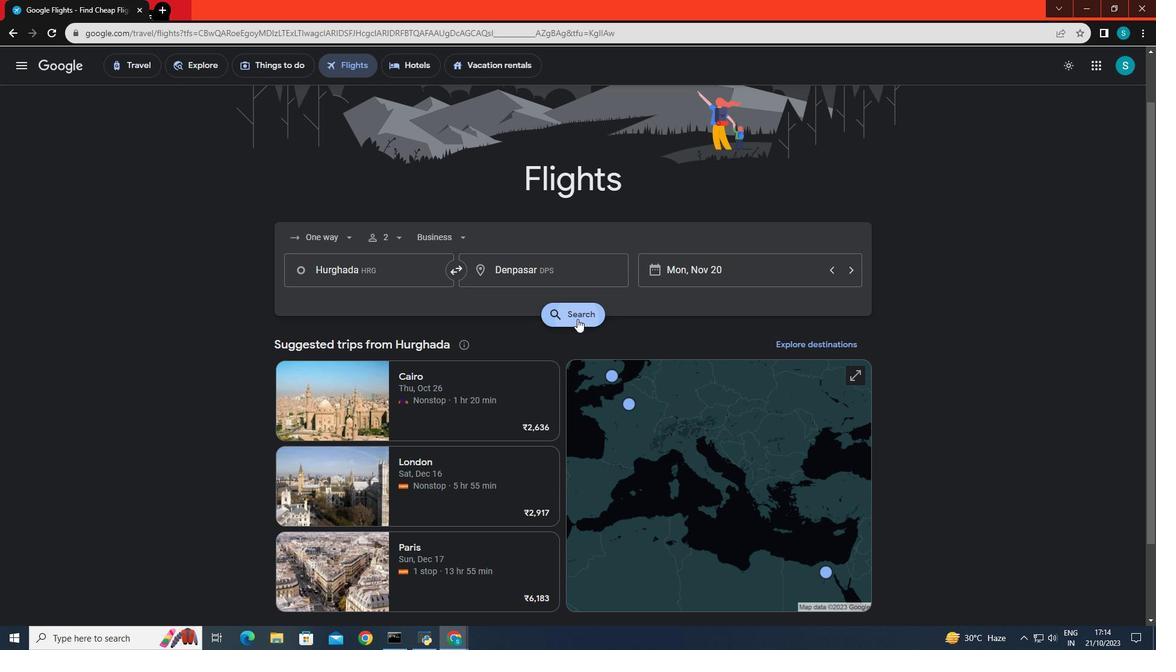 
Action: Mouse moved to (372, 175)
Screenshot: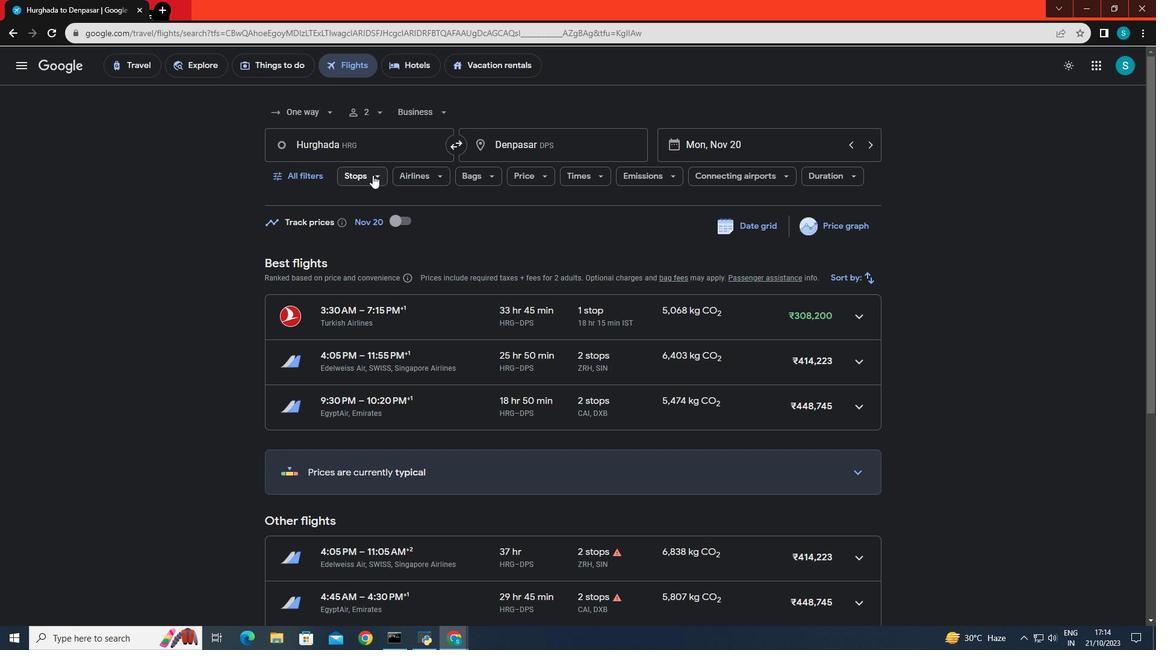 
Action: Mouse pressed left at (372, 175)
Screenshot: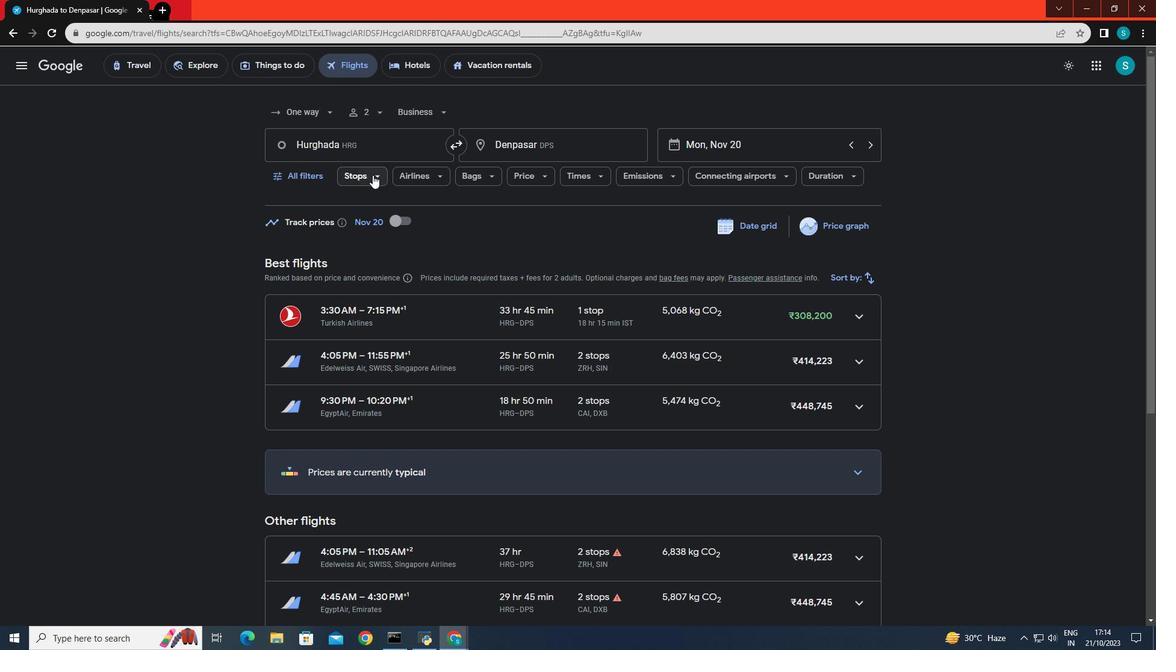 
Action: Mouse moved to (368, 237)
Screenshot: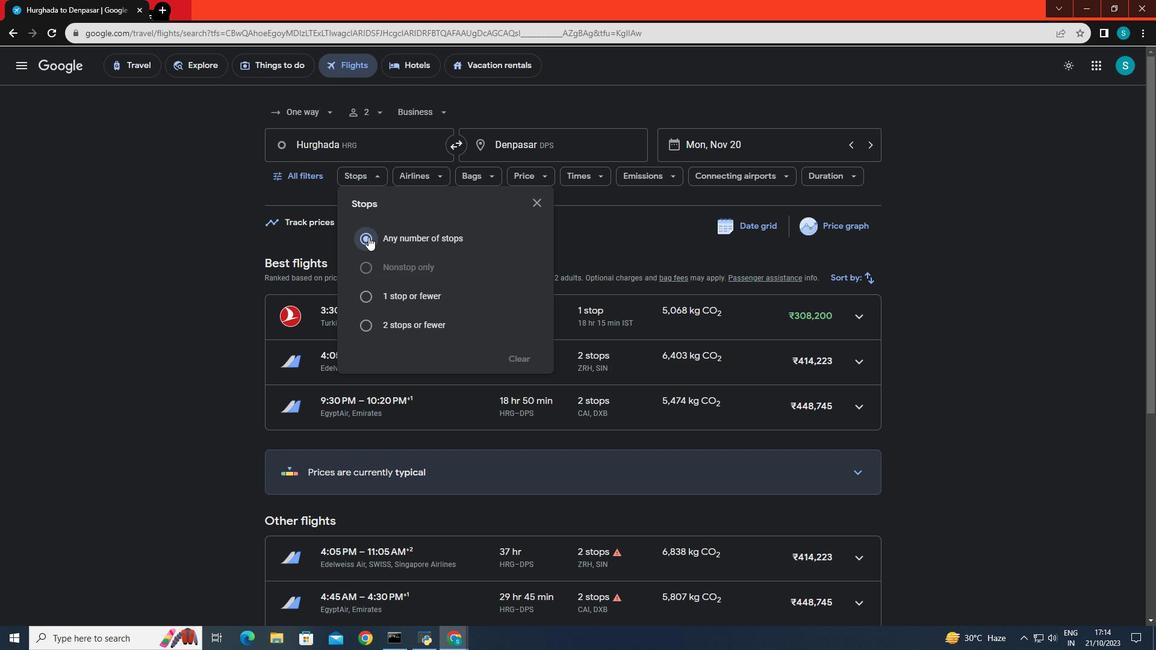 
Action: Mouse pressed left at (368, 237)
Screenshot: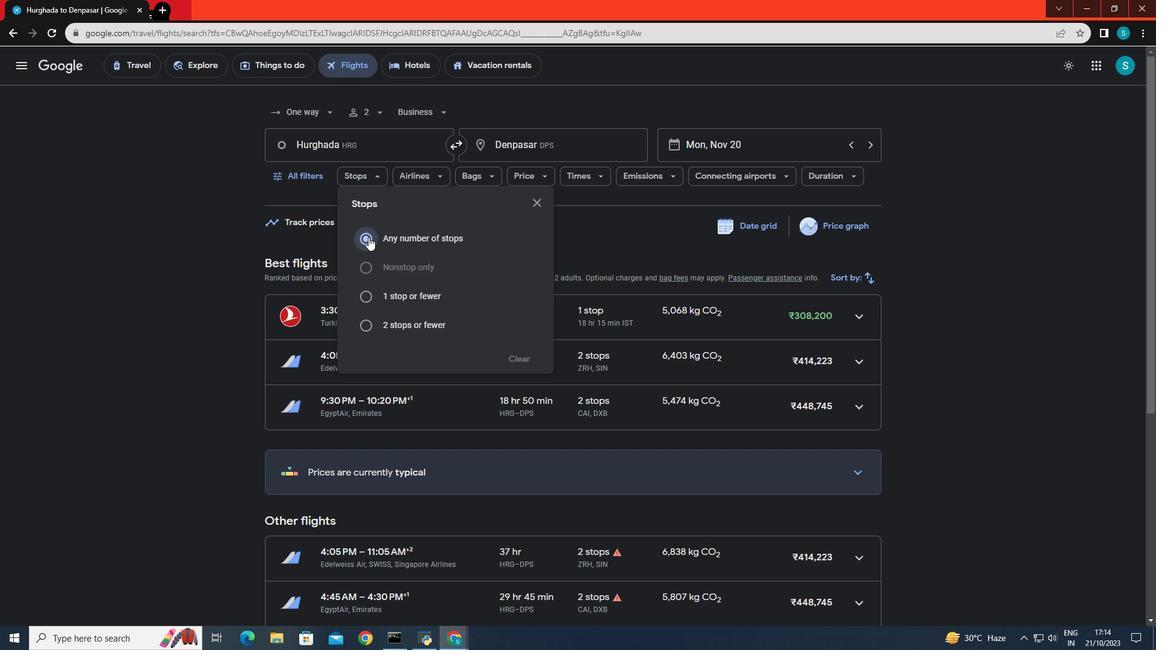 
Action: Mouse moved to (281, 244)
Screenshot: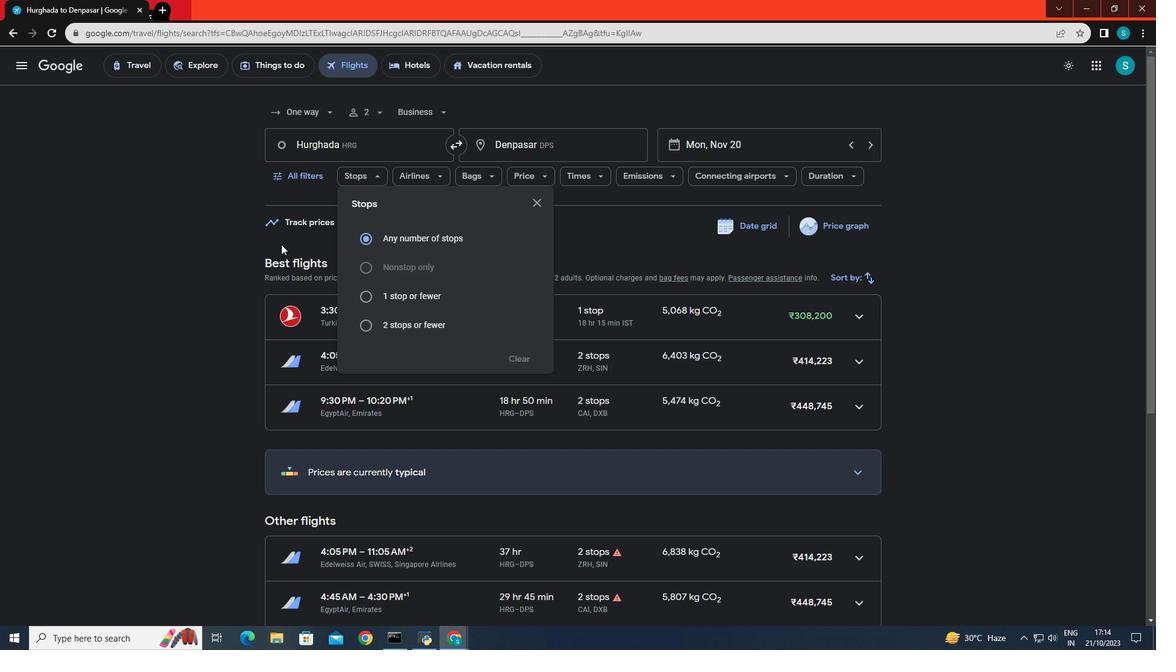 
Action: Mouse pressed left at (281, 244)
Screenshot: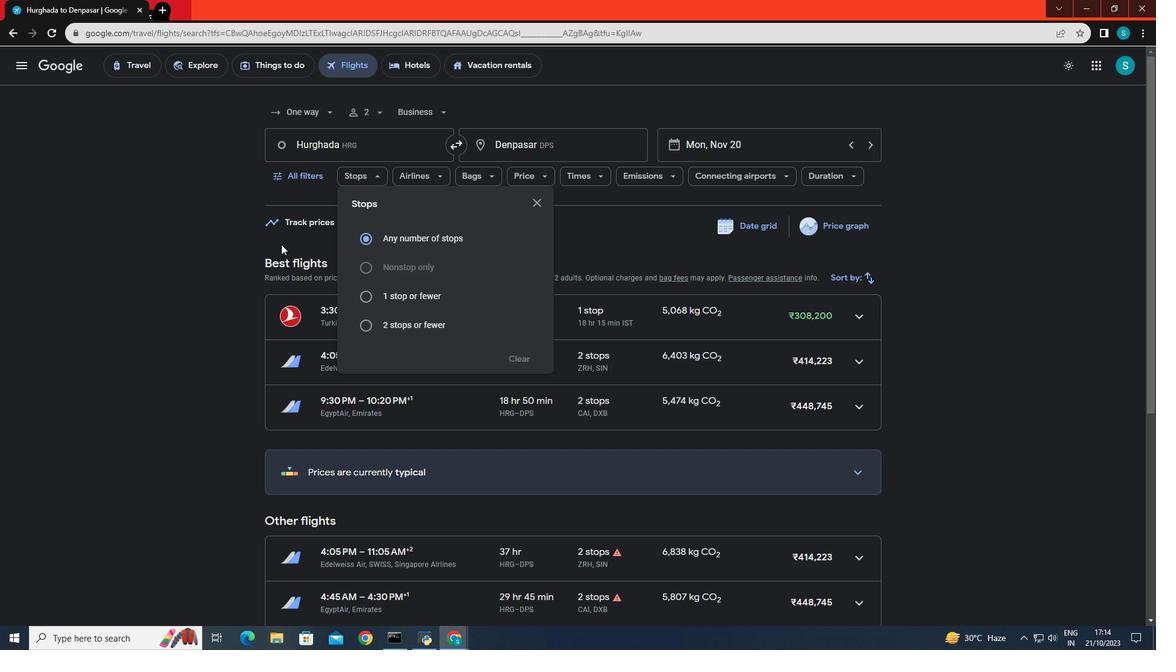 
Action: Mouse moved to (440, 172)
Screenshot: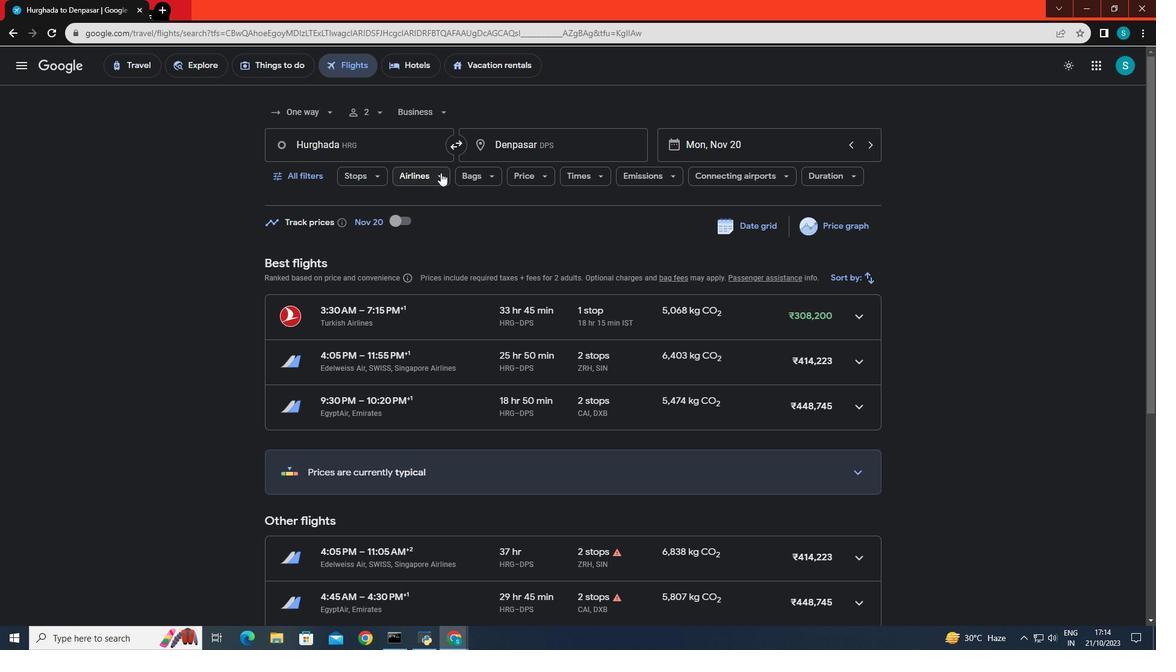 
Action: Mouse pressed left at (440, 172)
Screenshot: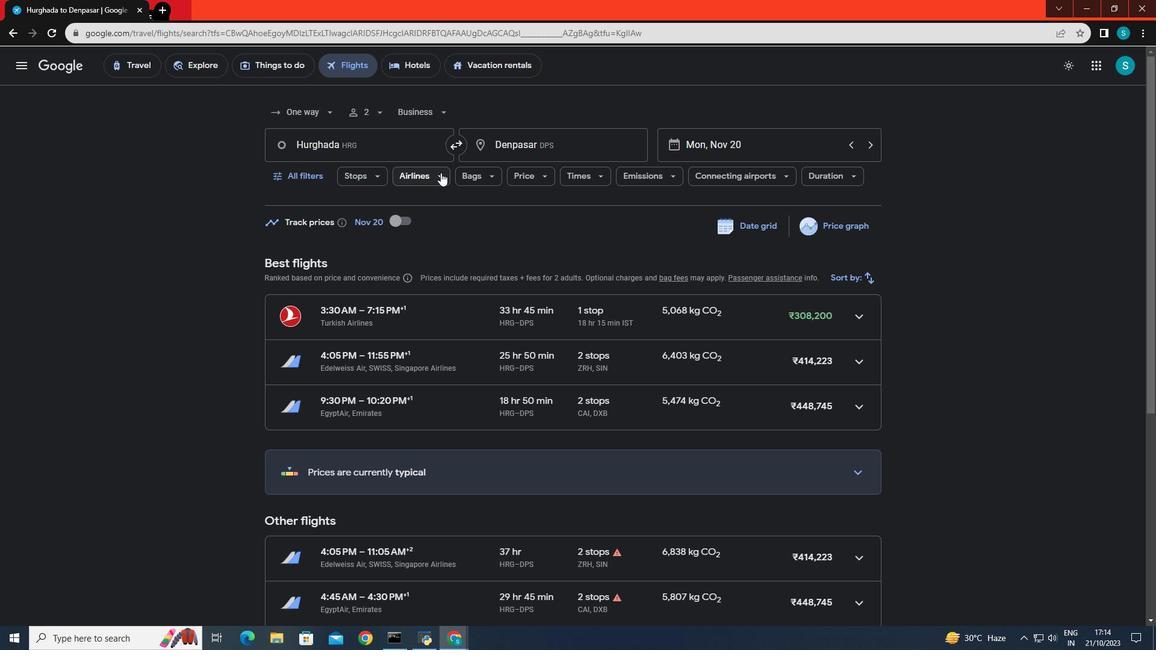 
Action: Mouse moved to (442, 236)
Screenshot: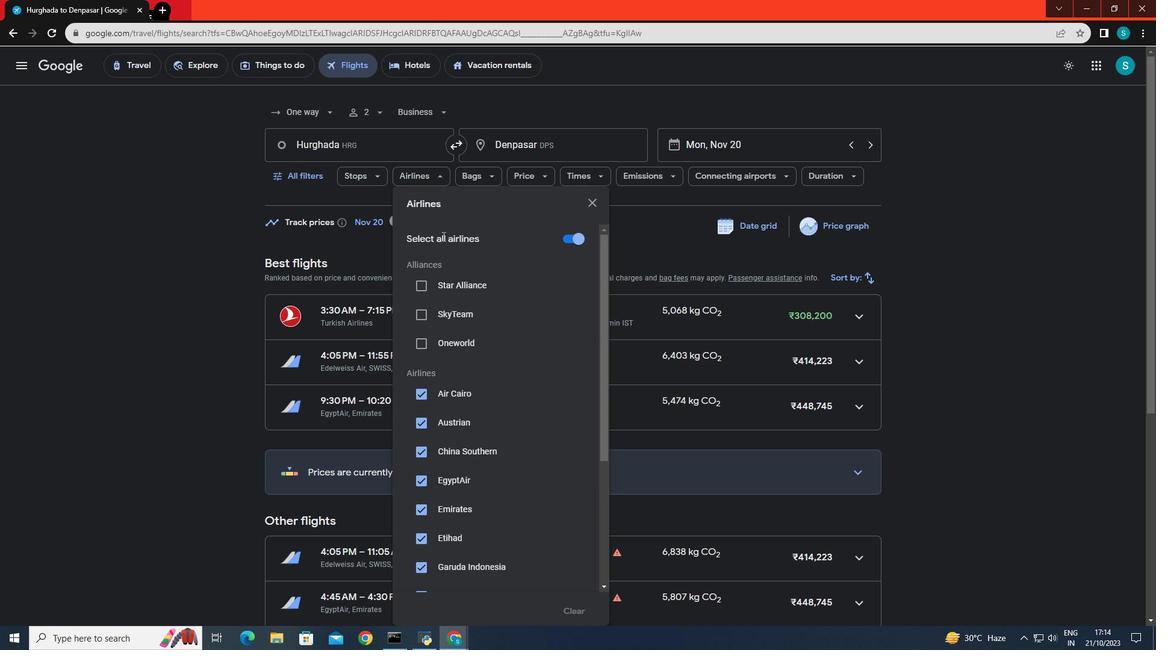 
Action: Mouse scrolled (442, 236) with delta (0, 0)
Screenshot: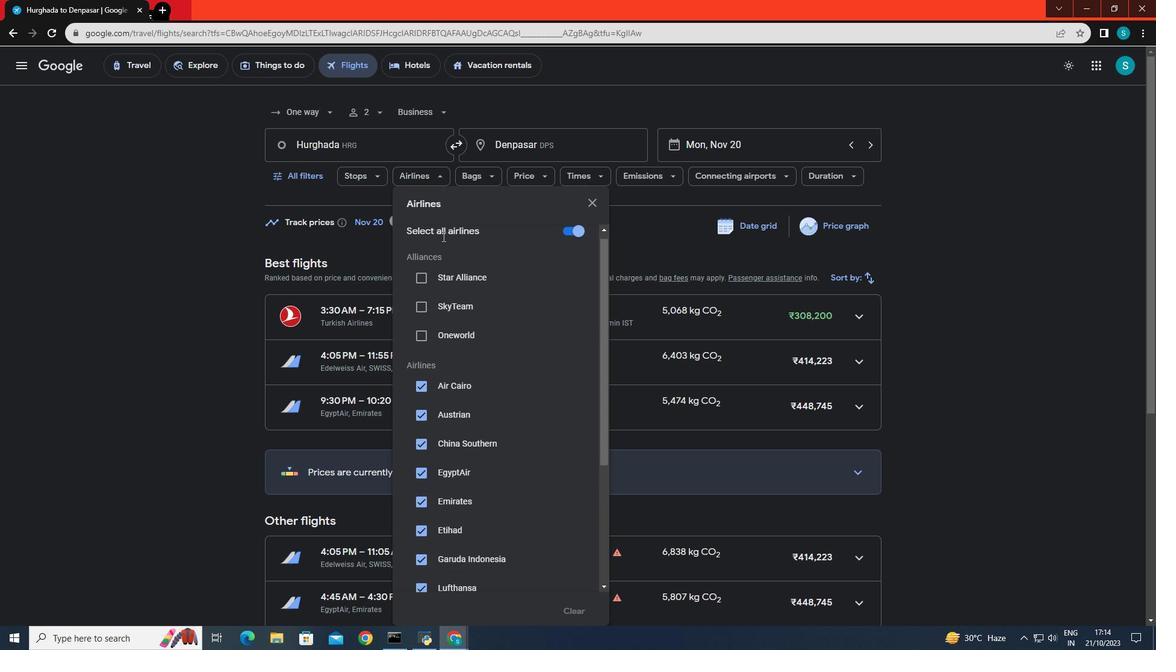 
Action: Mouse moved to (478, 311)
Screenshot: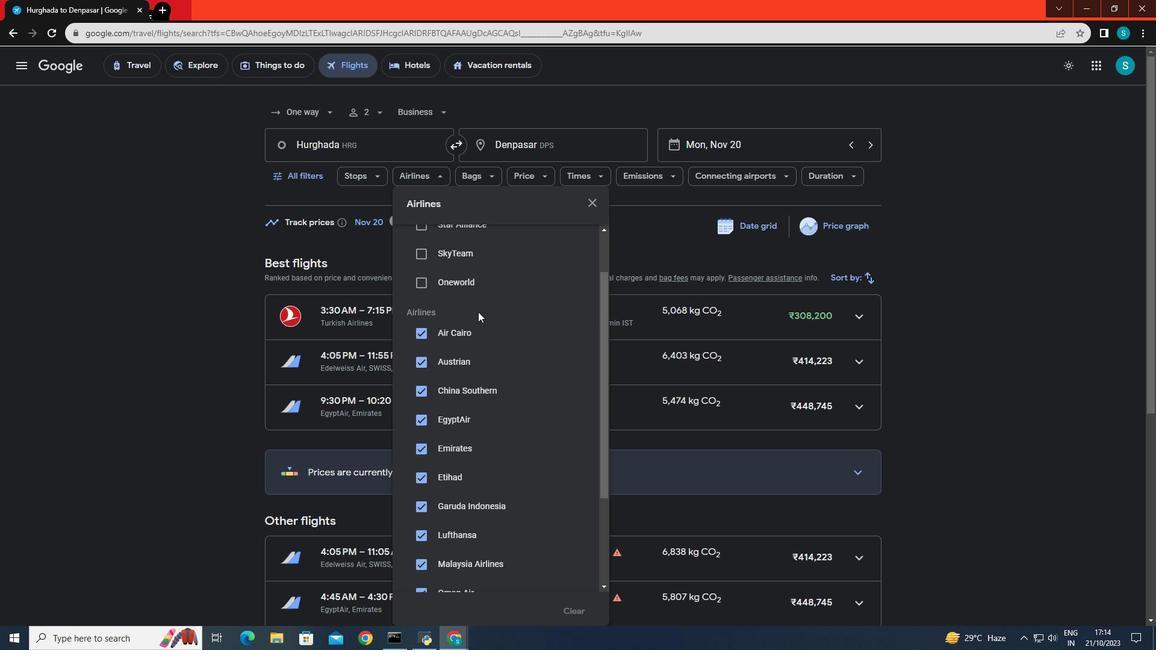 
Action: Mouse scrolled (478, 311) with delta (0, 0)
Screenshot: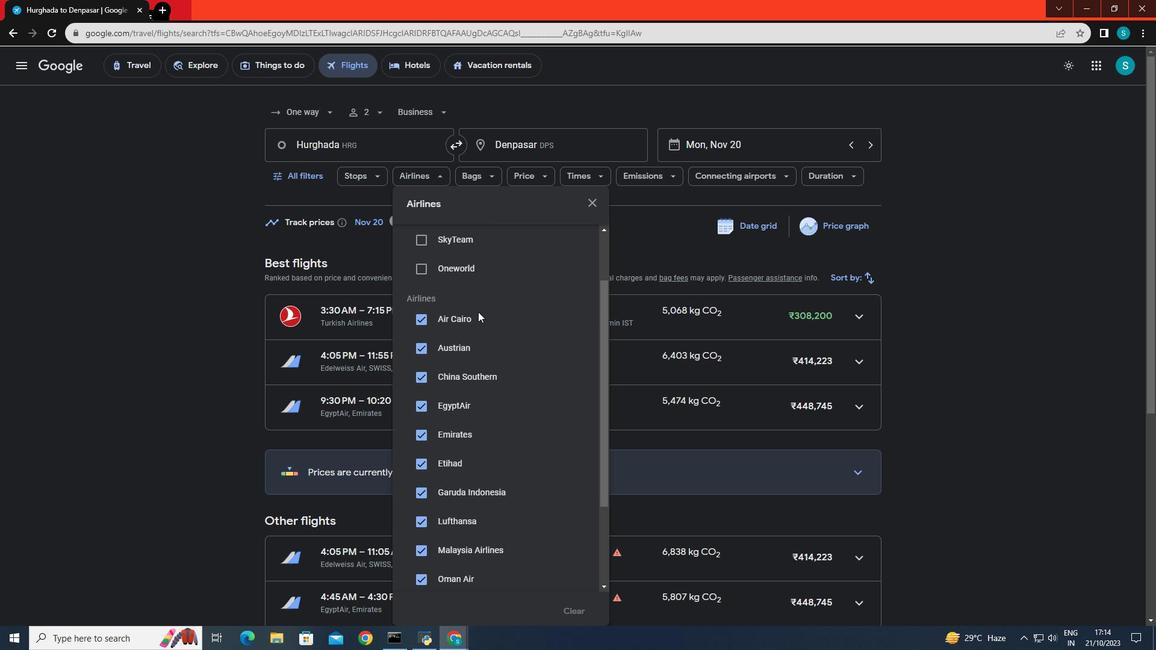 
Action: Mouse moved to (473, 346)
Screenshot: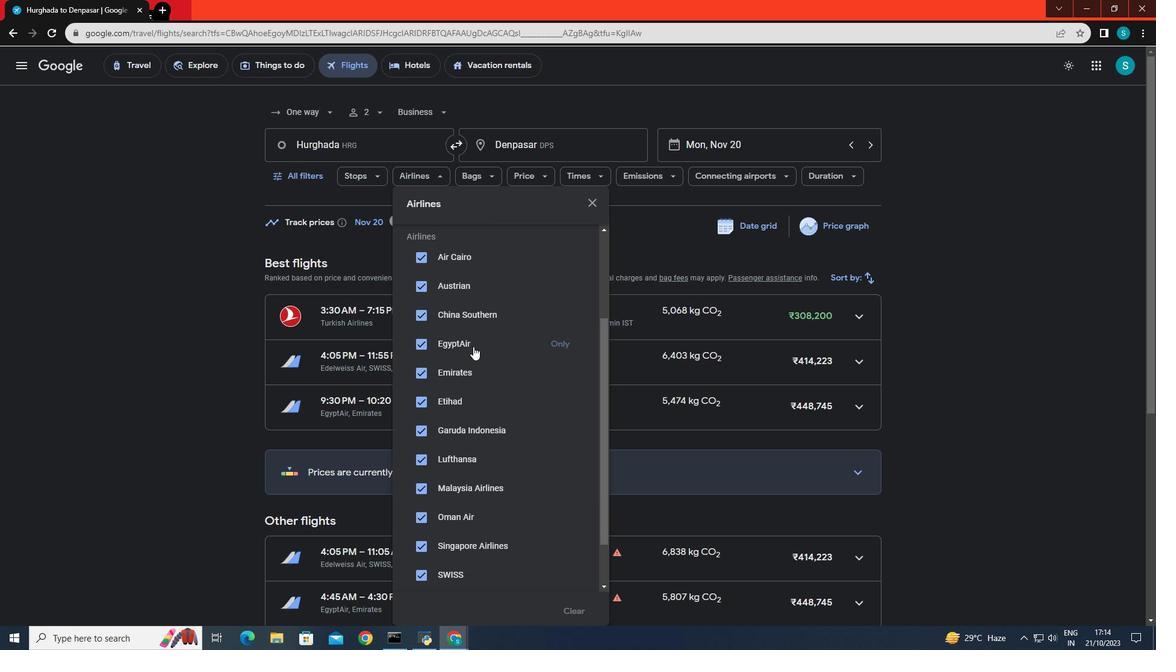
Action: Mouse scrolled (473, 346) with delta (0, 0)
Screenshot: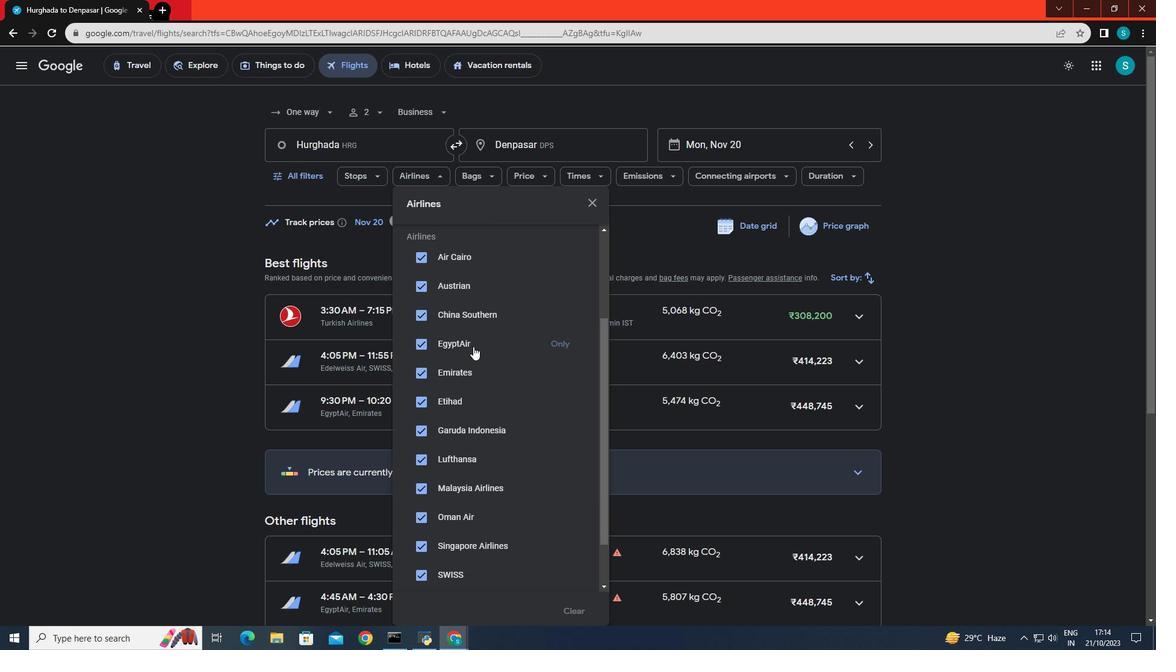 
Action: Mouse moved to (558, 325)
Screenshot: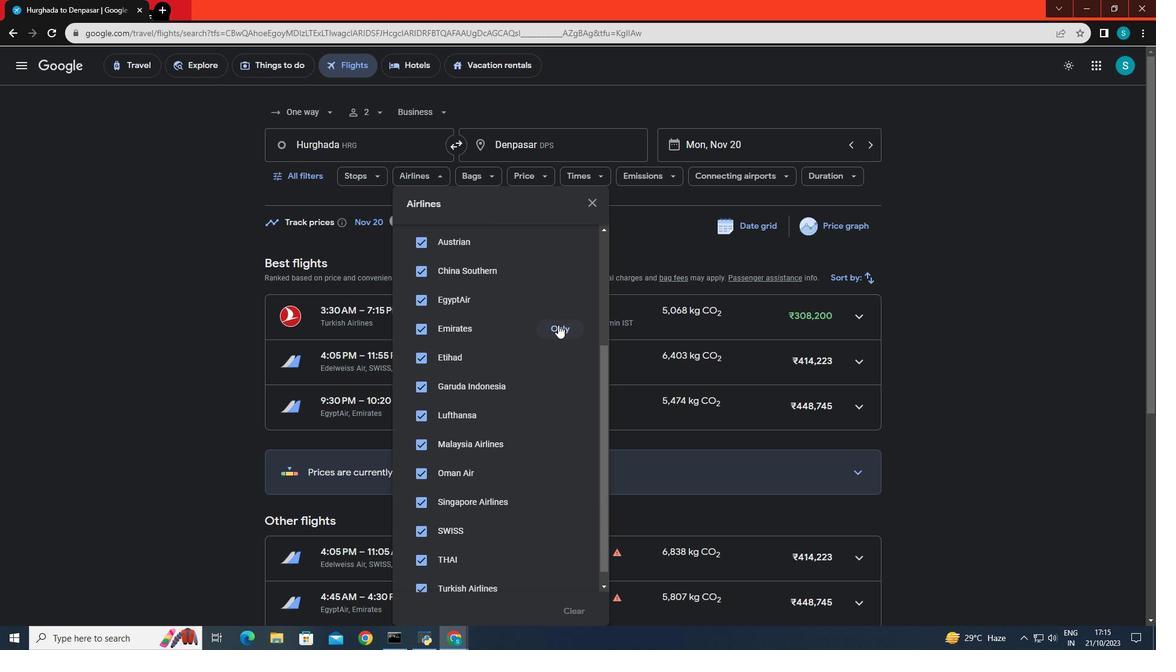 
Action: Mouse pressed left at (558, 325)
Screenshot: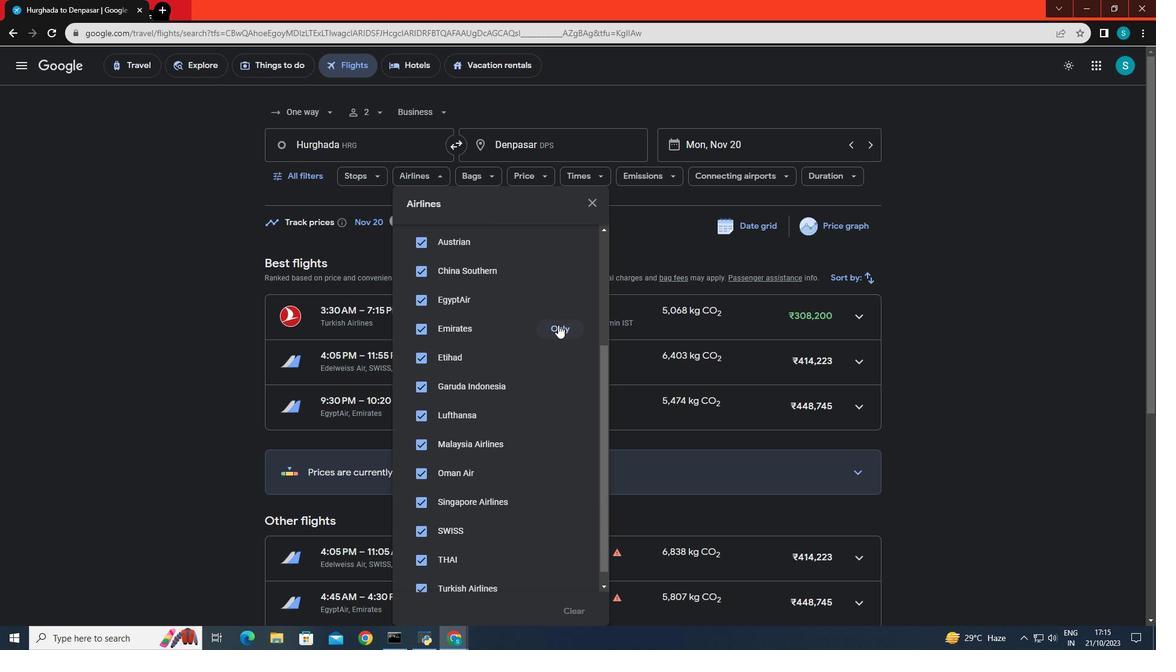 
Action: Mouse moved to (225, 351)
Screenshot: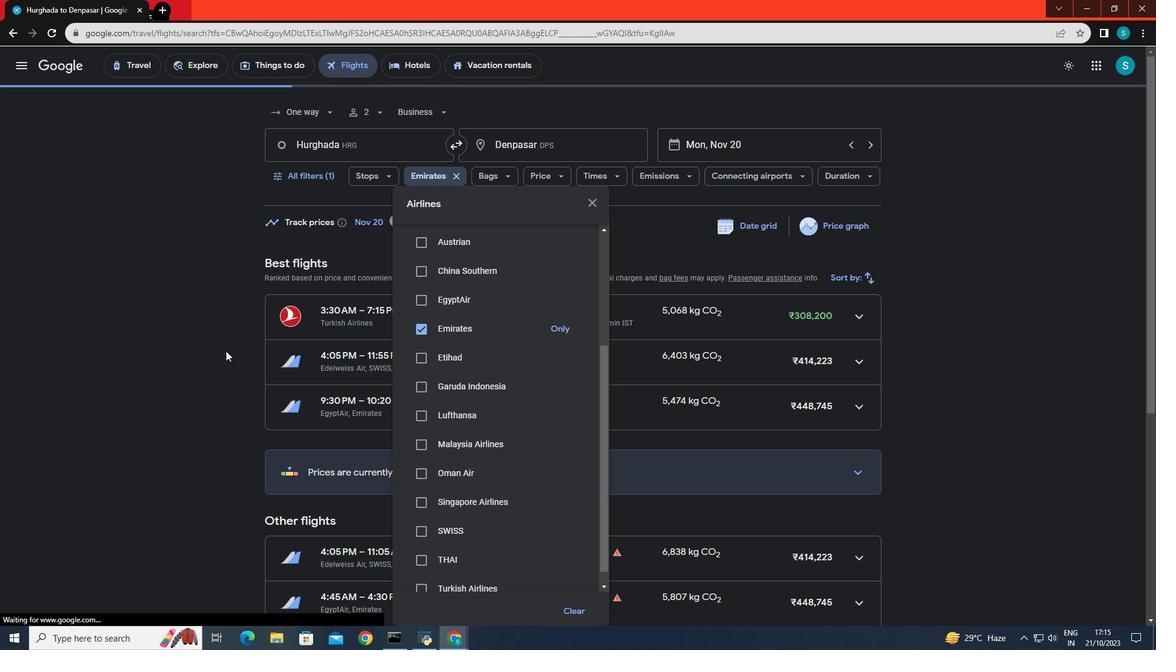 
Action: Mouse pressed left at (225, 351)
Screenshot: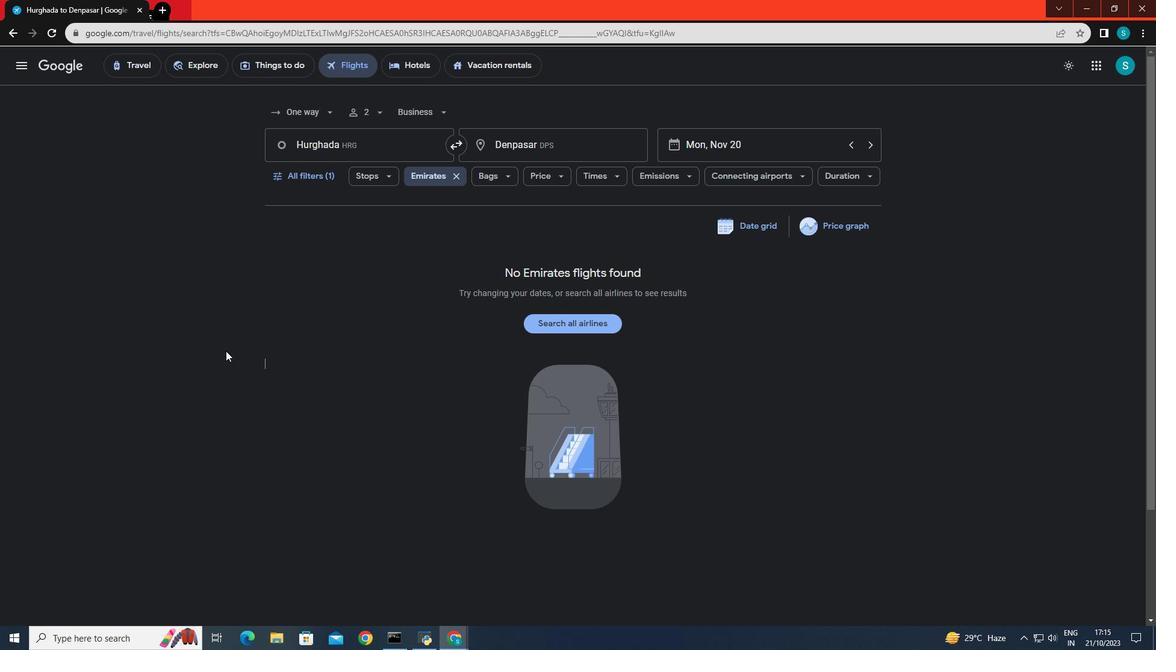 
Action: Mouse moved to (496, 176)
Screenshot: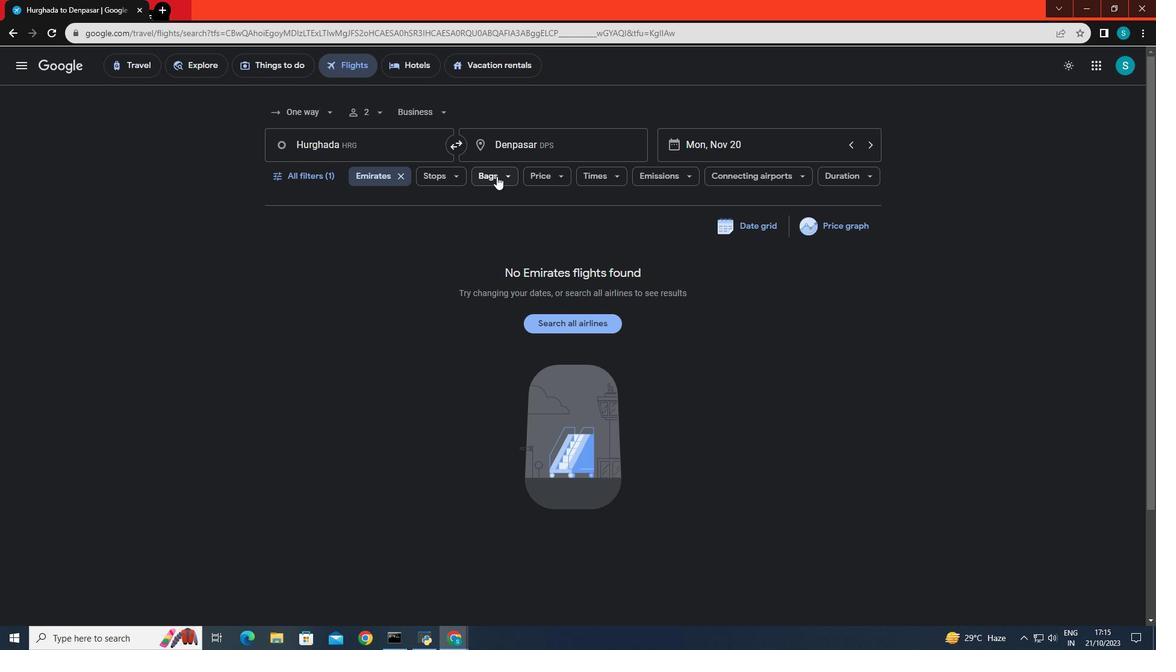 
Action: Mouse pressed left at (496, 176)
Screenshot: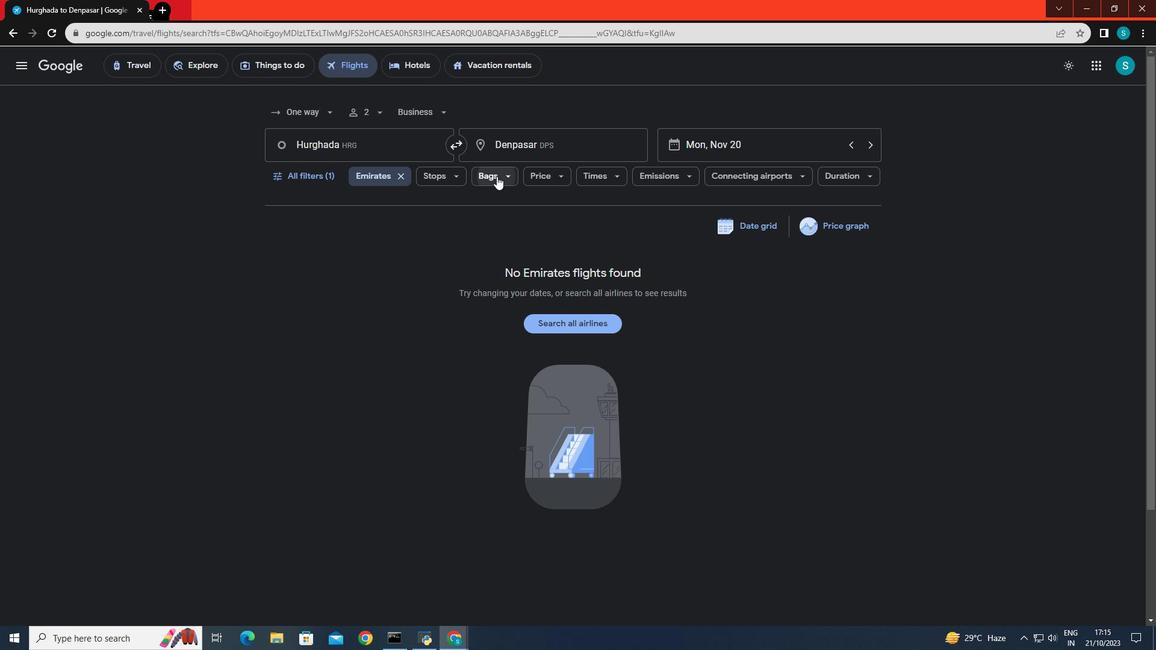 
Action: Mouse moved to (663, 233)
Screenshot: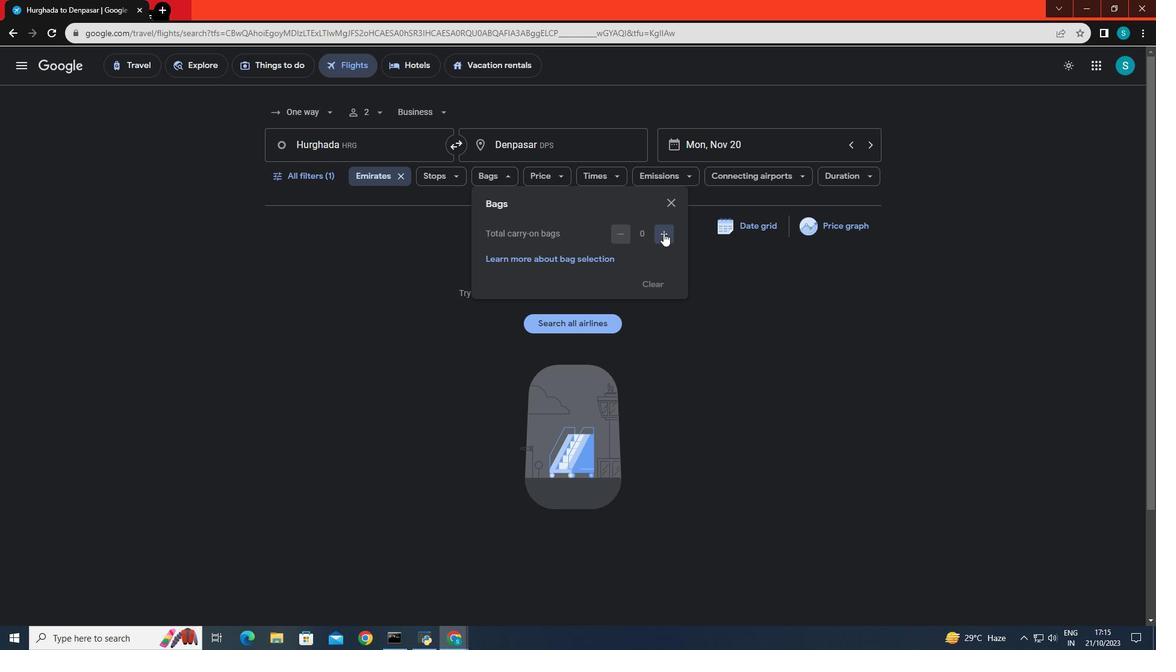 
Action: Mouse pressed left at (663, 233)
Screenshot: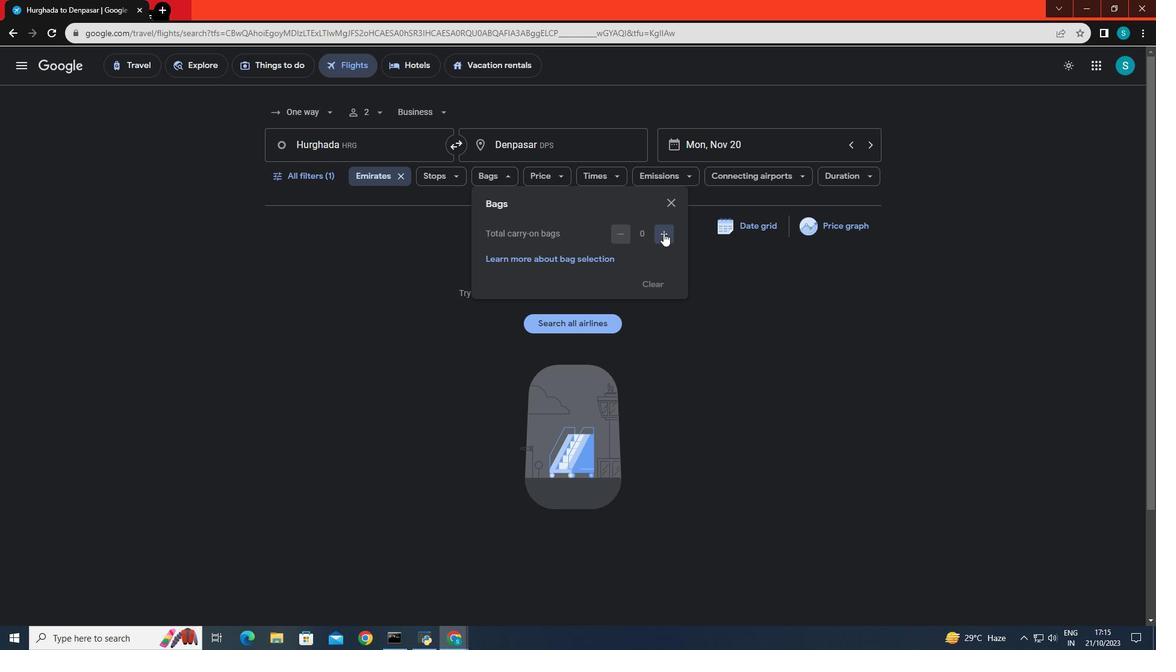 
Action: Mouse moved to (475, 337)
Screenshot: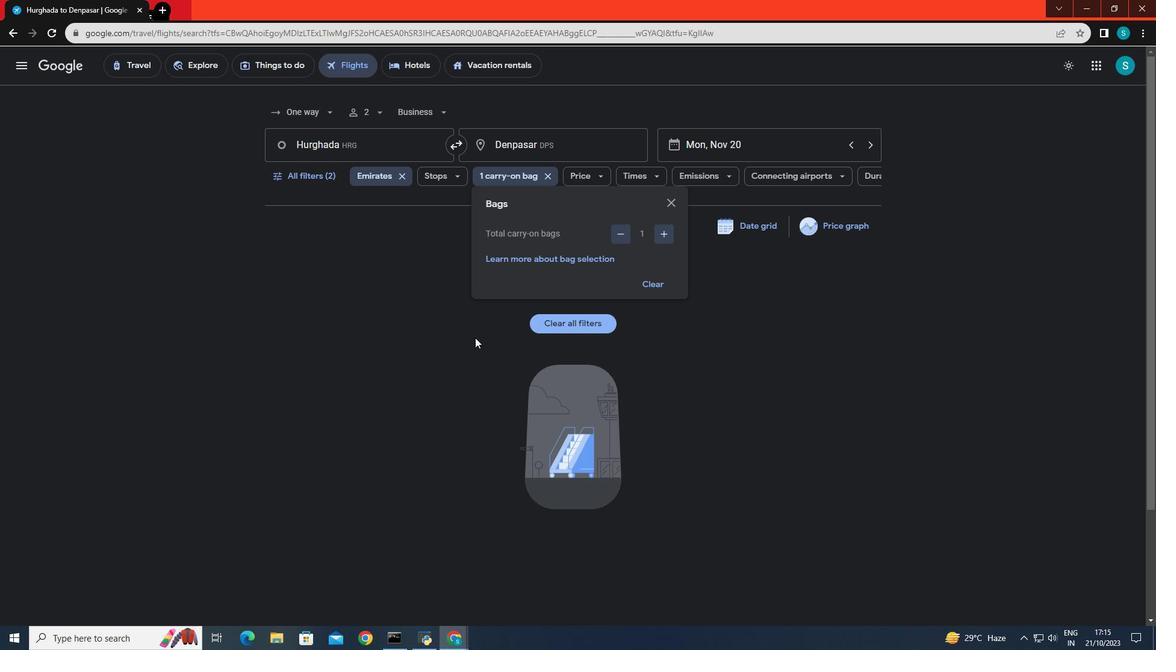 
Action: Mouse pressed left at (475, 337)
Screenshot: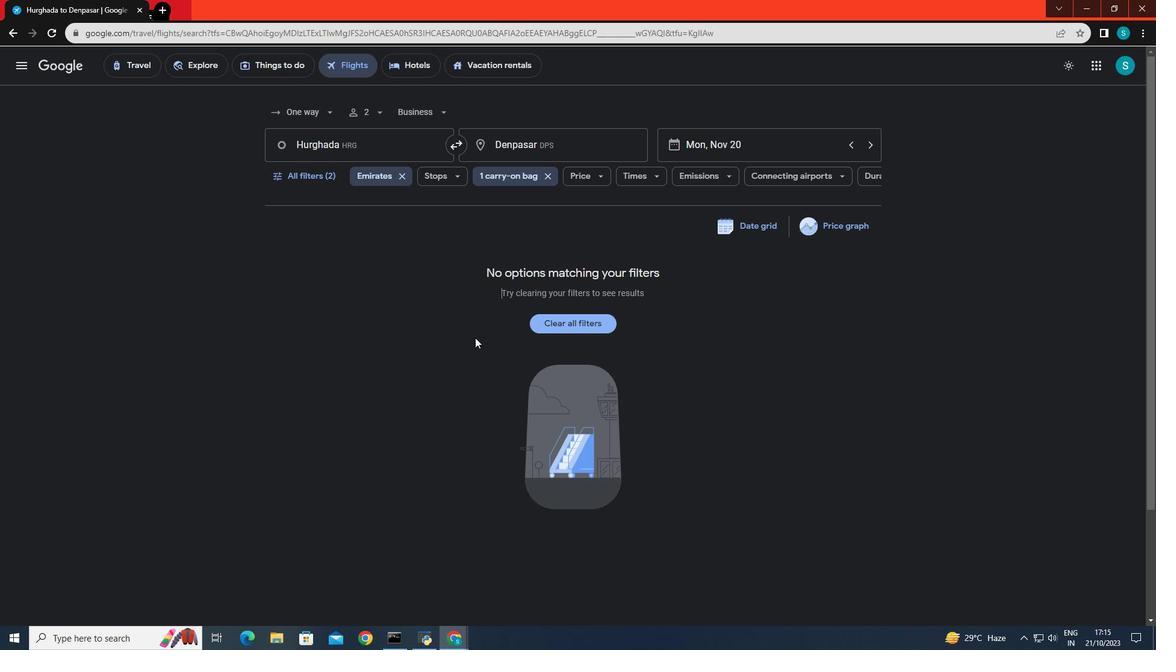 
Action: Mouse moved to (634, 172)
Screenshot: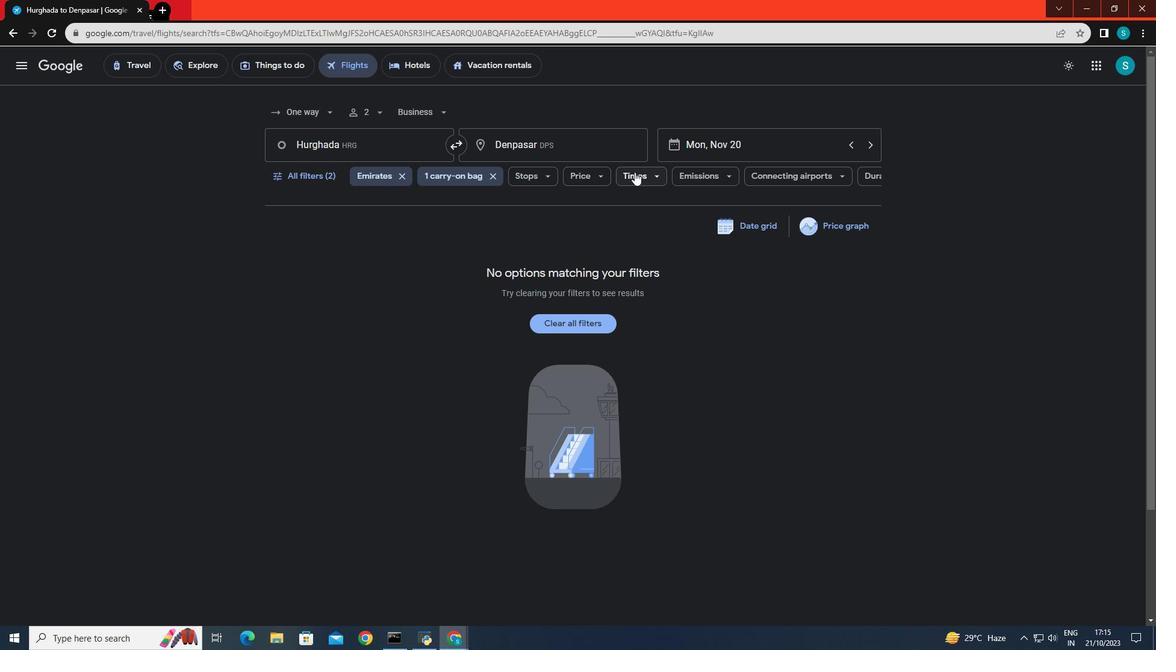 
Action: Mouse pressed left at (634, 172)
Screenshot: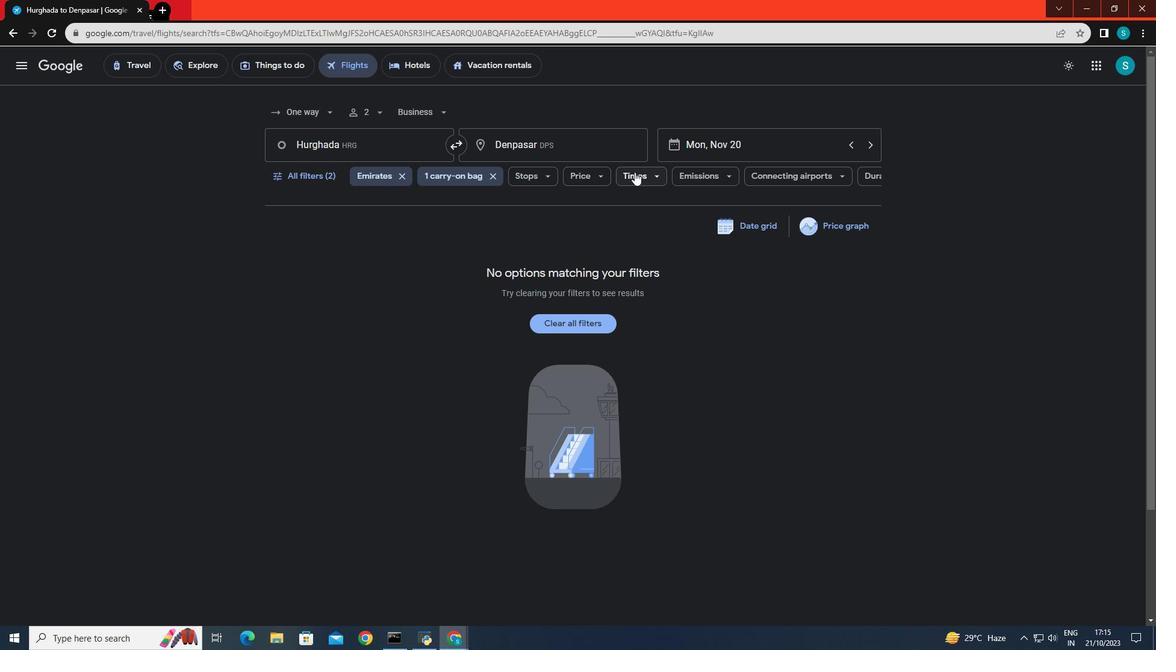
Action: Mouse moved to (638, 295)
Screenshot: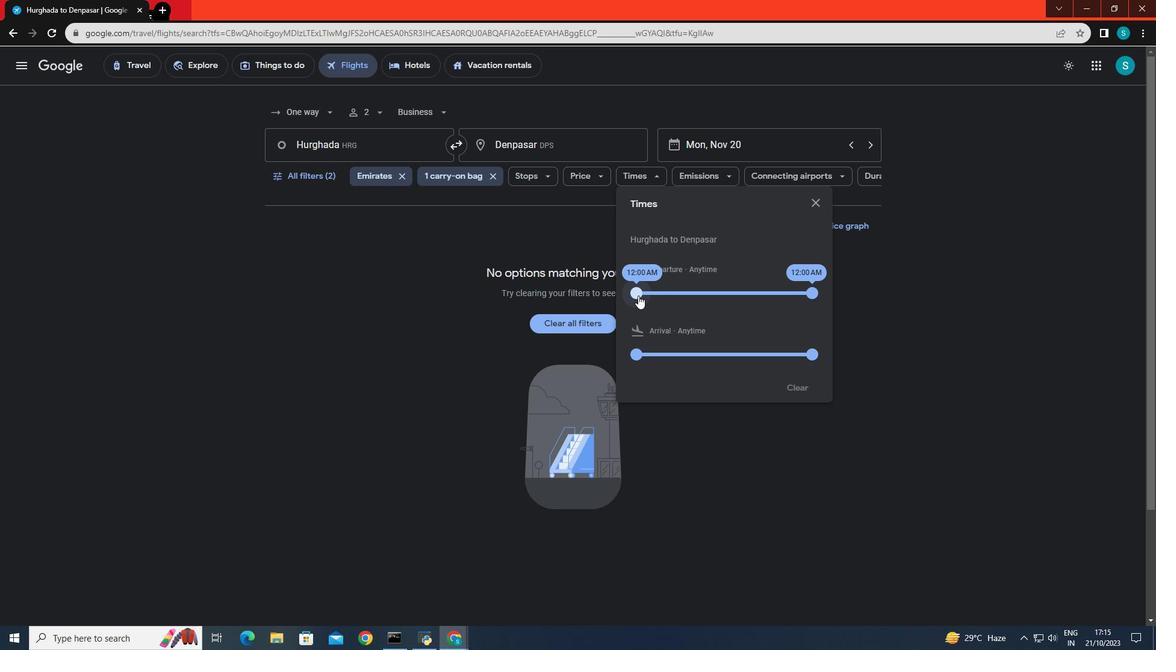 
Action: Mouse pressed left at (638, 295)
Screenshot: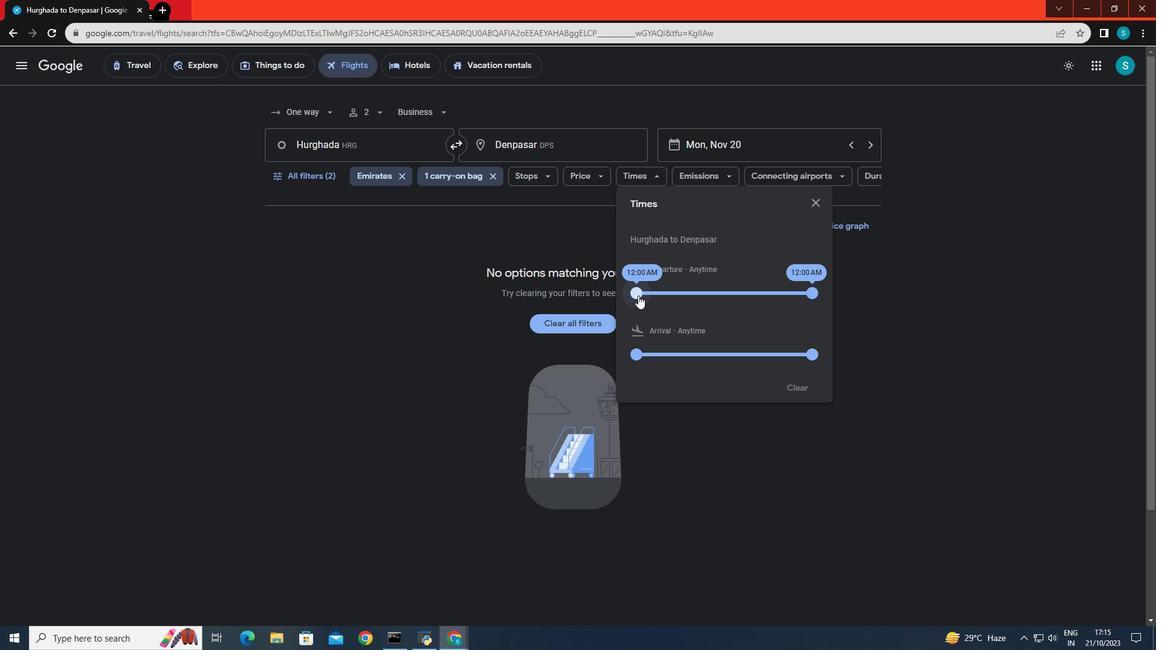 
Action: Mouse moved to (809, 290)
Screenshot: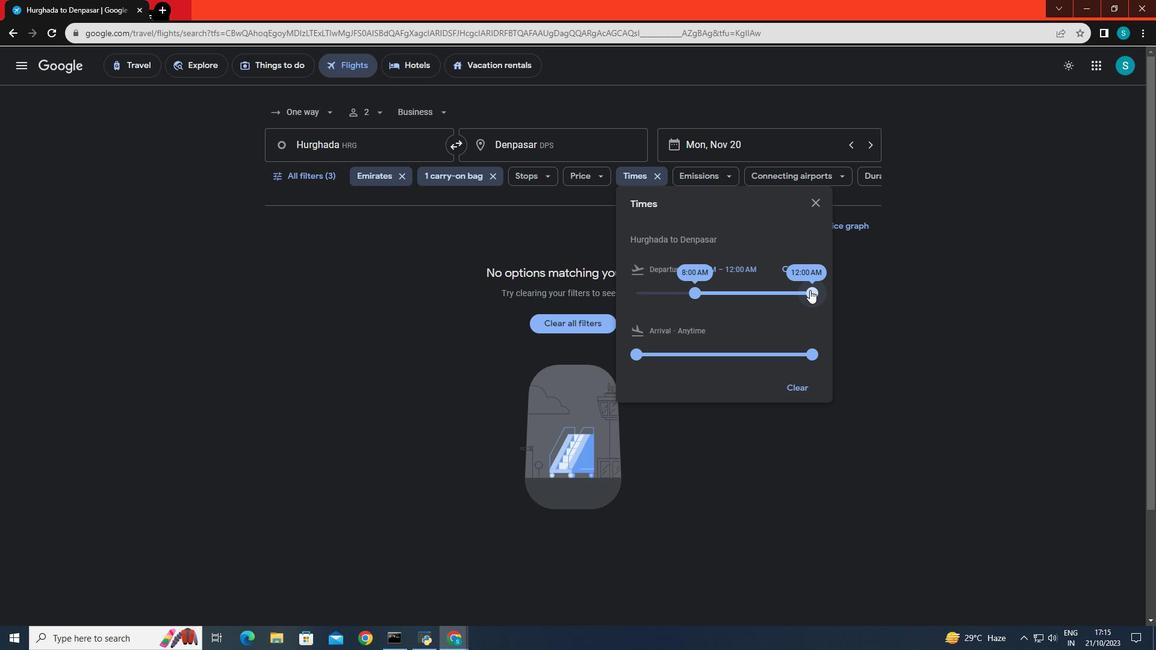 
Action: Mouse pressed left at (809, 290)
Screenshot: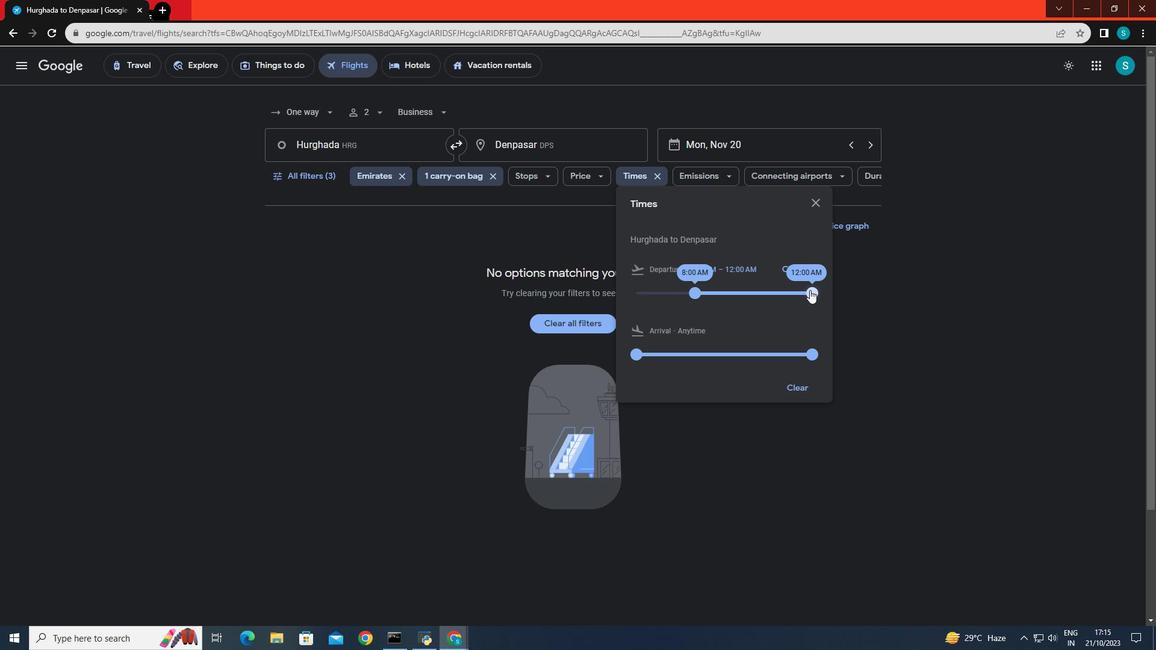 
Action: Mouse moved to (475, 332)
Screenshot: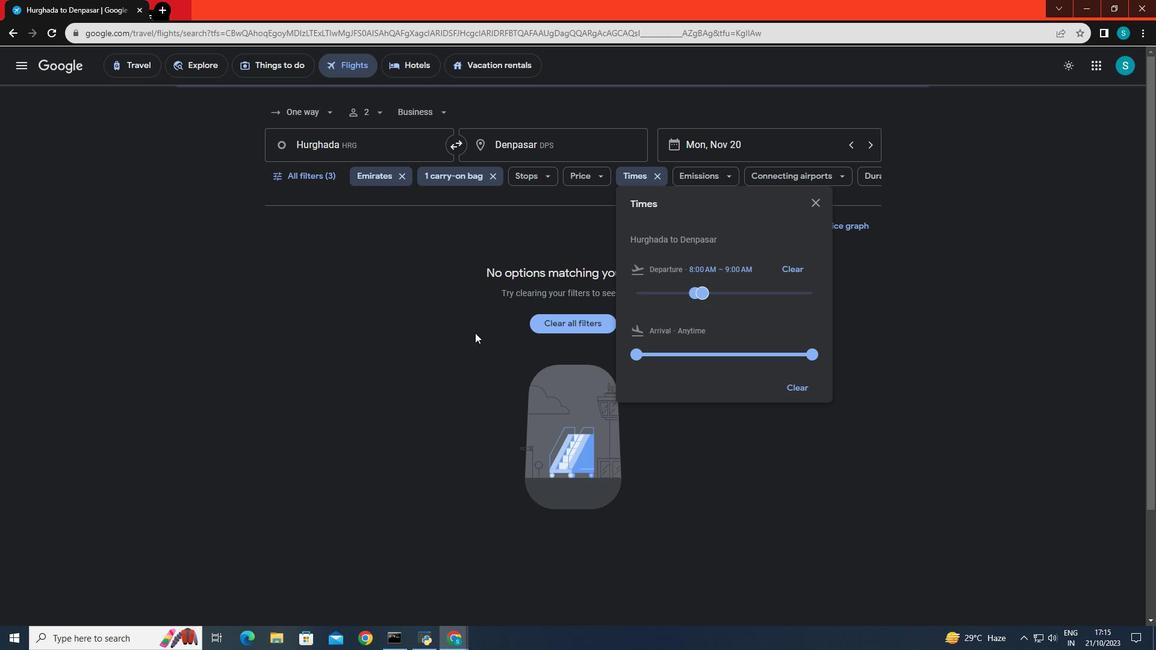 
Action: Mouse pressed left at (475, 332)
Screenshot: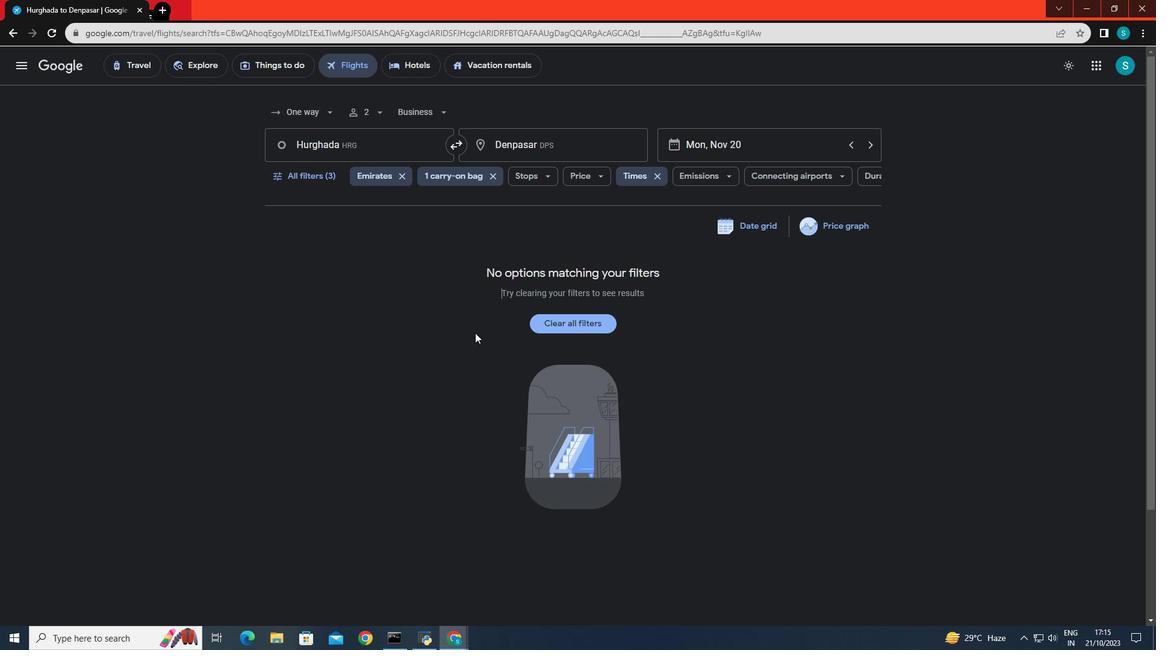 
